 Task: Open Card Card0000000260 in Board Board0000000065 in Workspace WS0000000022 in Trello. Add Member Nikrathi899@gmail.com to Card Card0000000260 in Board Board0000000065 in Workspace WS0000000022 in Trello. Add Red Label titled Label0000000260 to Card Card0000000260 in Board Board0000000065 in Workspace WS0000000022 in Trello. Add Checklist CL0000000260 to Card Card0000000260 in Board Board0000000065 in Workspace WS0000000022 in Trello. Add Dates with Start Date as Nov 01 2023 and Due Date as Nov 30 2023 to Card Card0000000260 in Board Board0000000065 in Workspace WS0000000022 in Trello
Action: Mouse pressed left at (519, 489)
Screenshot: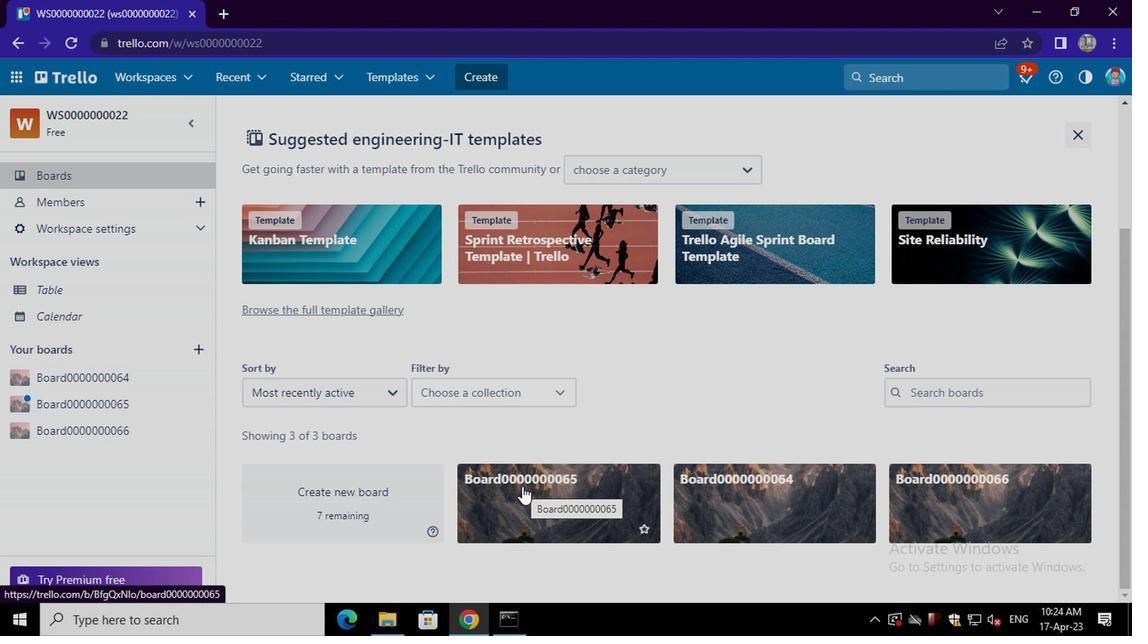
Action: Mouse moved to (299, 442)
Screenshot: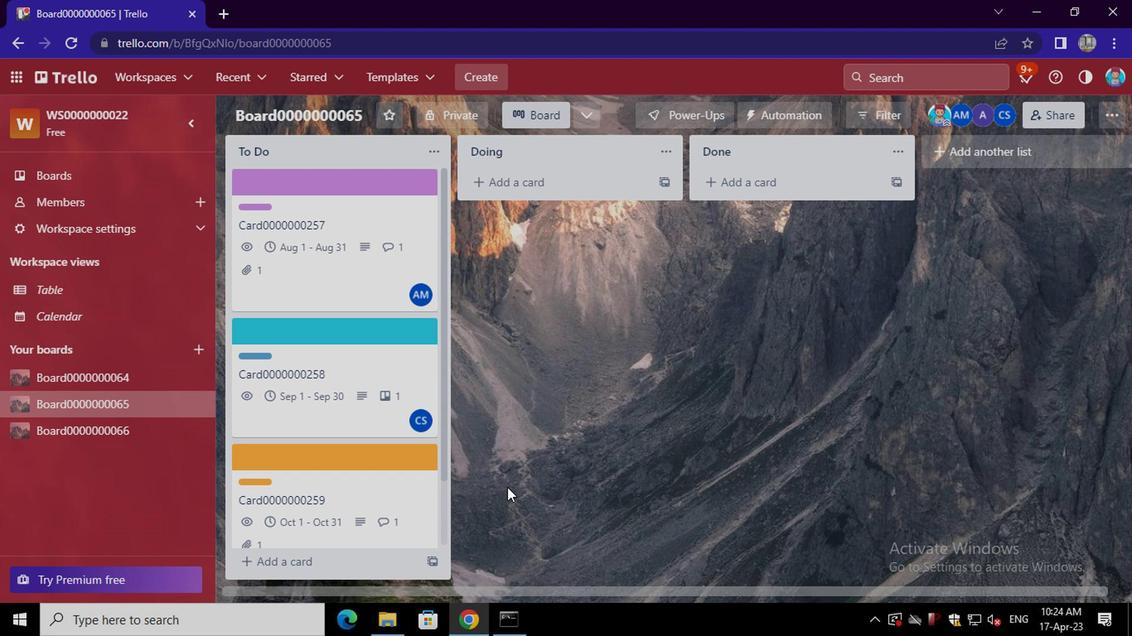 
Action: Mouse scrolled (299, 441) with delta (0, 0)
Screenshot: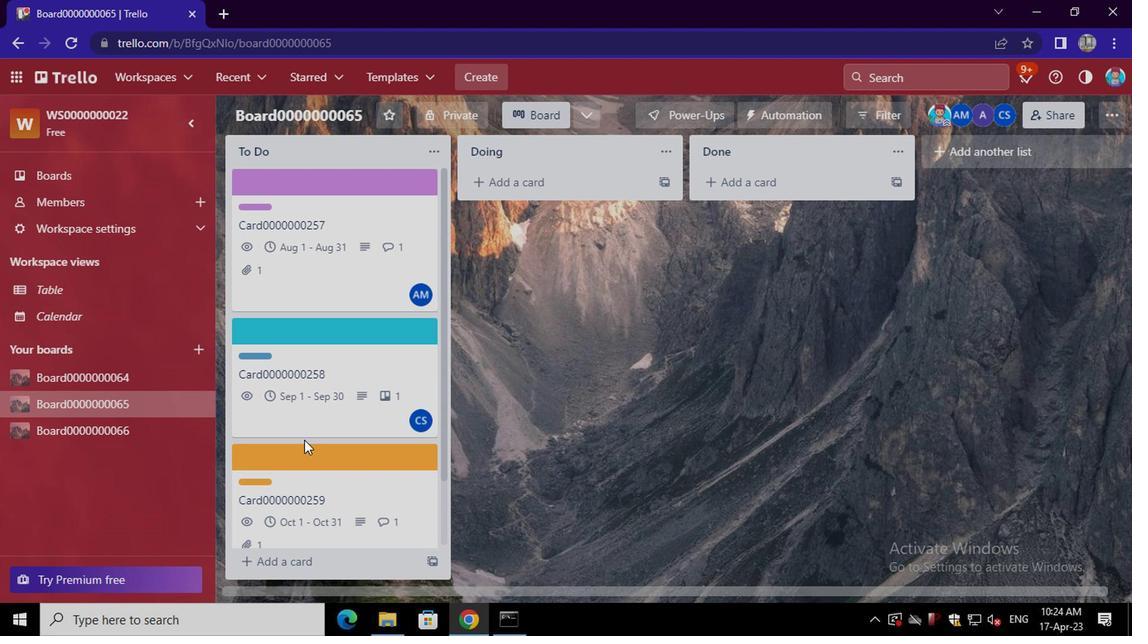 
Action: Mouse scrolled (299, 441) with delta (0, 0)
Screenshot: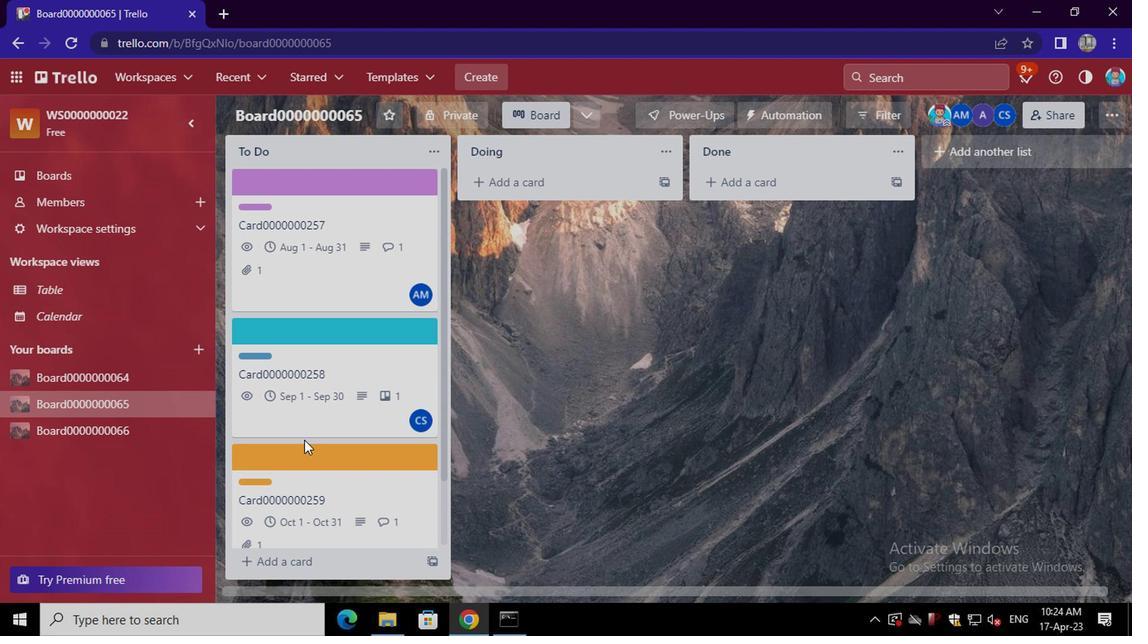 
Action: Mouse scrolled (299, 441) with delta (0, 0)
Screenshot: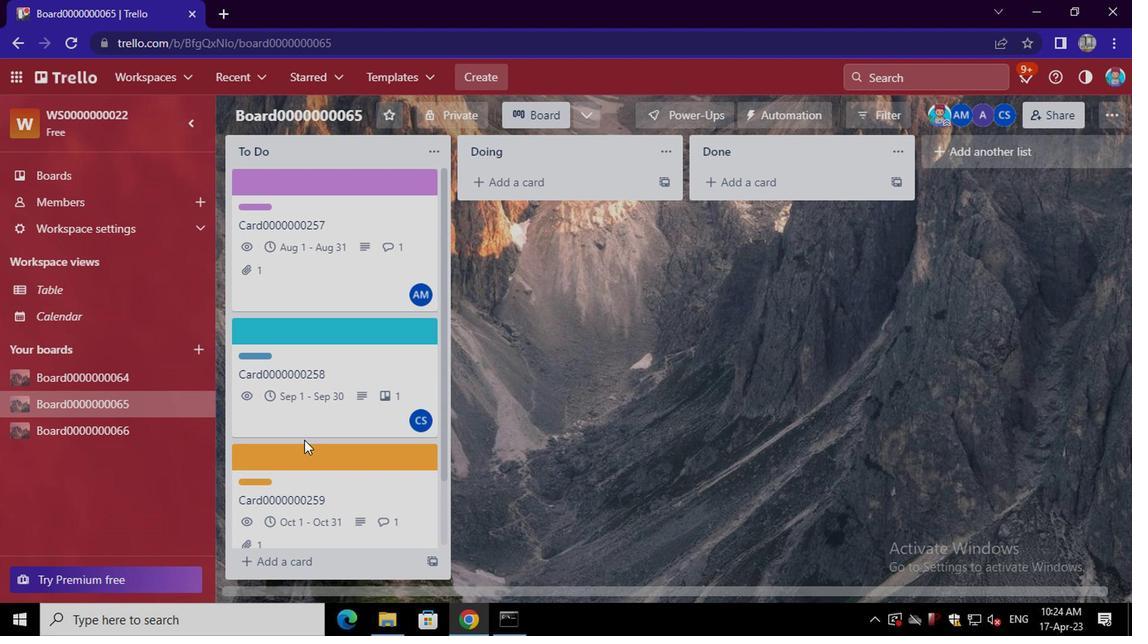 
Action: Mouse scrolled (299, 441) with delta (0, 0)
Screenshot: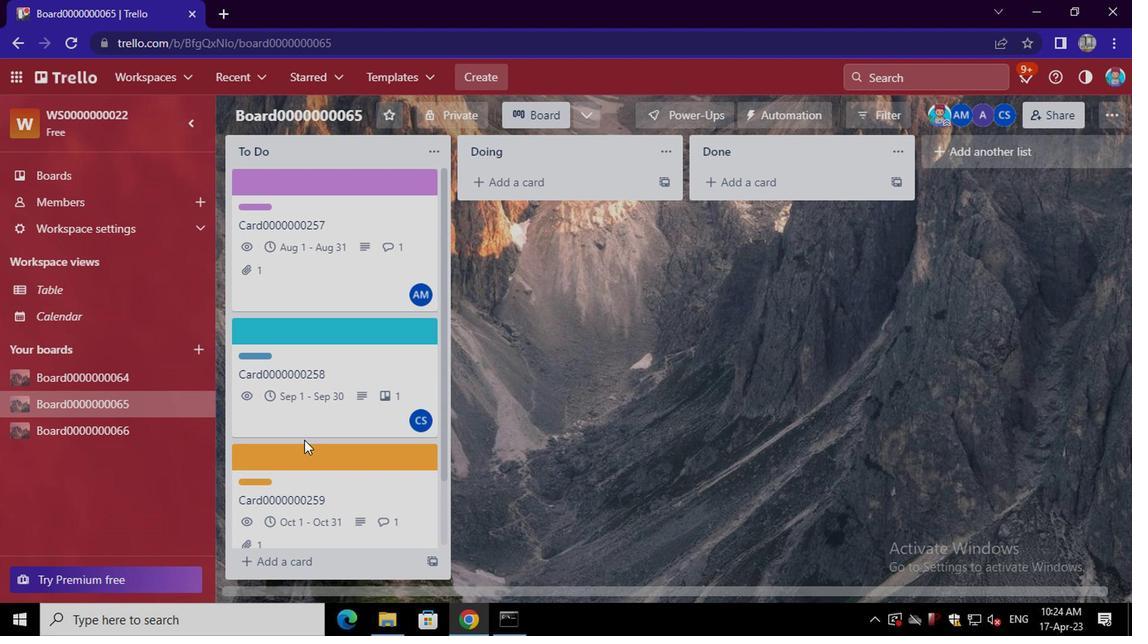 
Action: Mouse moved to (415, 527)
Screenshot: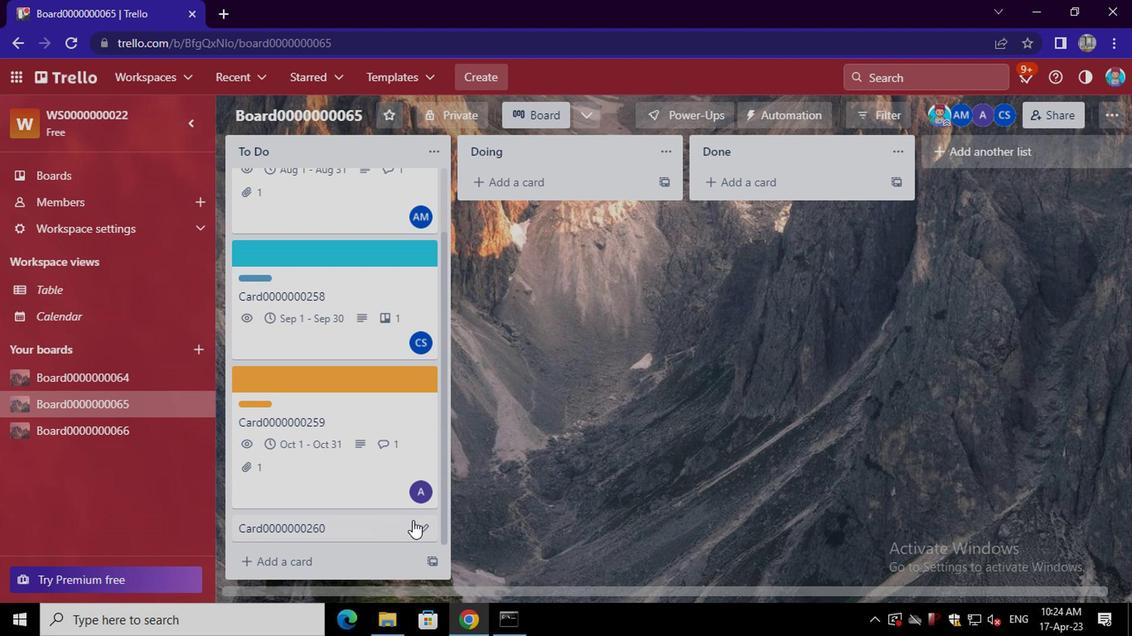 
Action: Mouse pressed left at (415, 527)
Screenshot: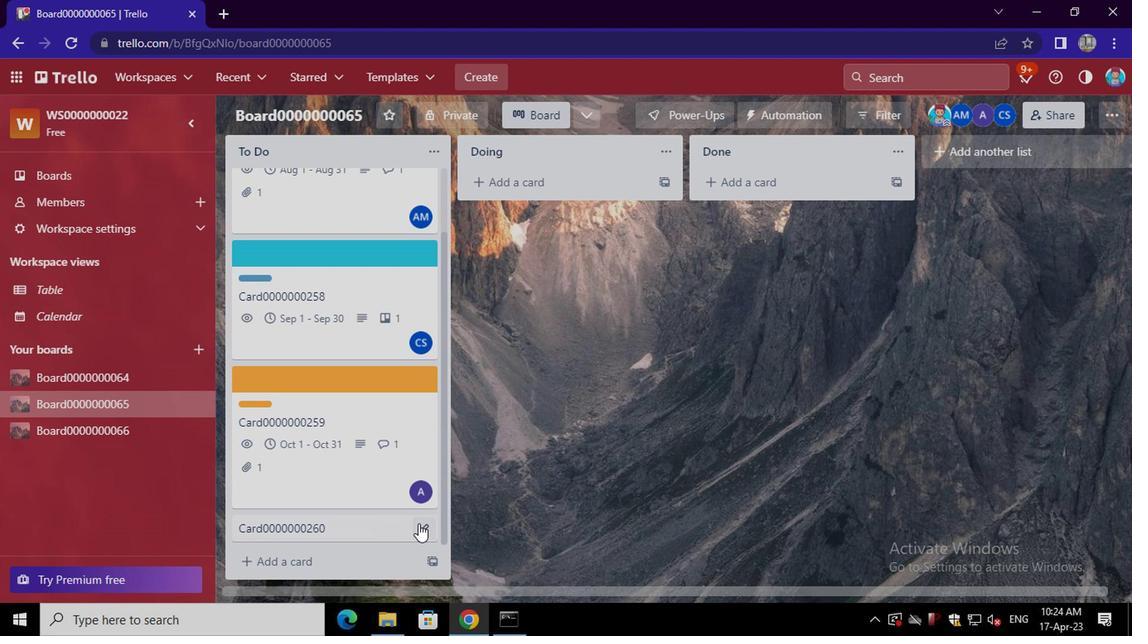 
Action: Mouse moved to (489, 374)
Screenshot: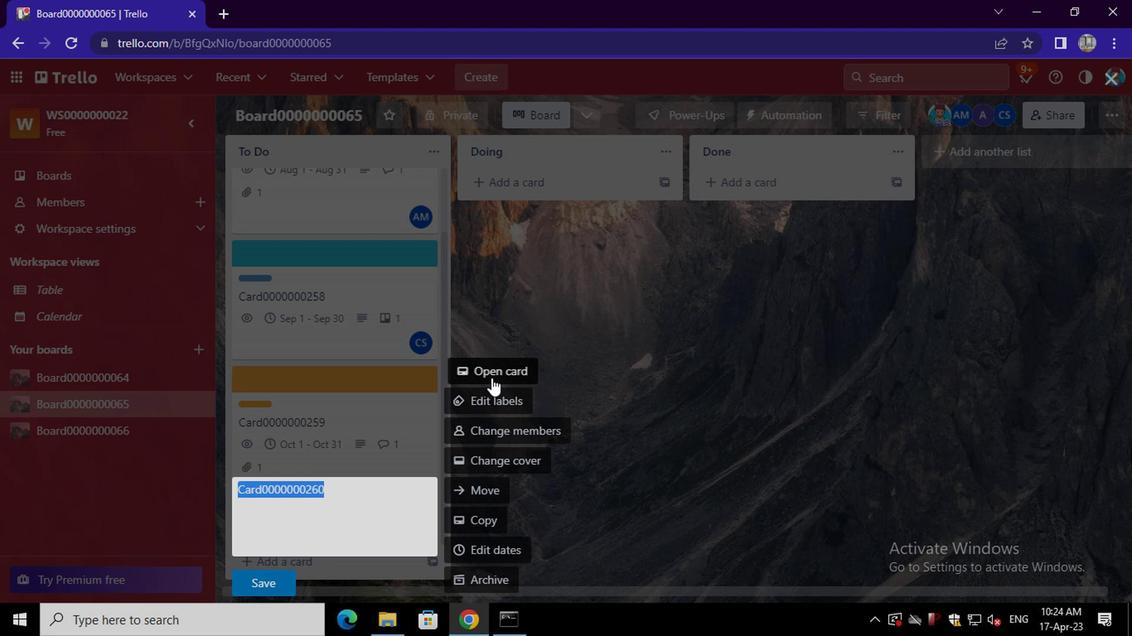
Action: Mouse pressed left at (489, 374)
Screenshot: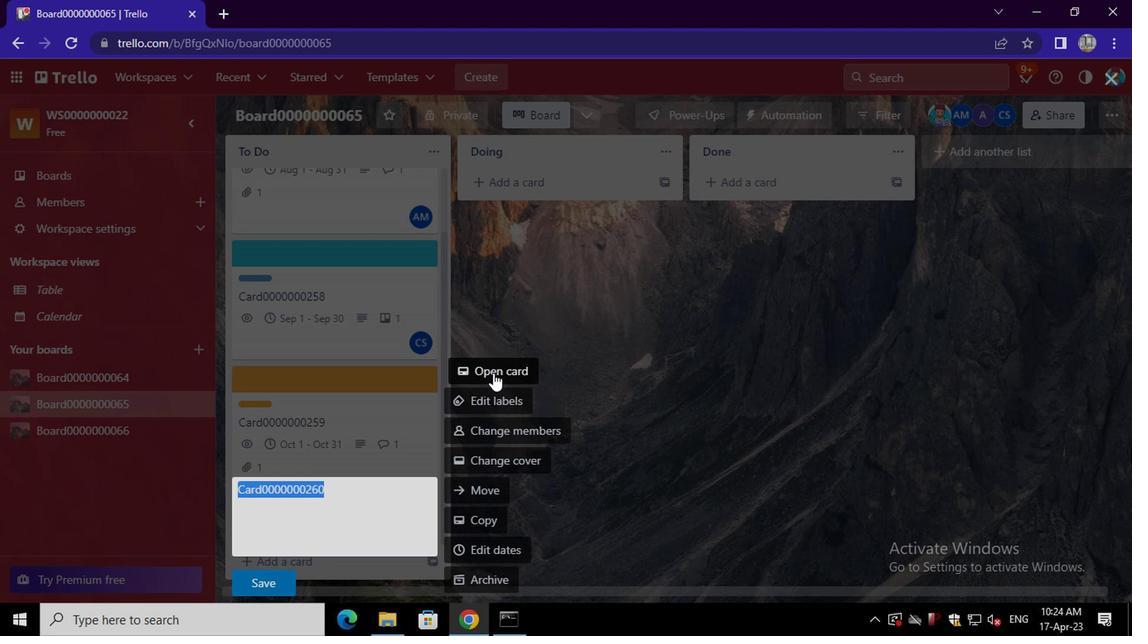 
Action: Mouse moved to (749, 270)
Screenshot: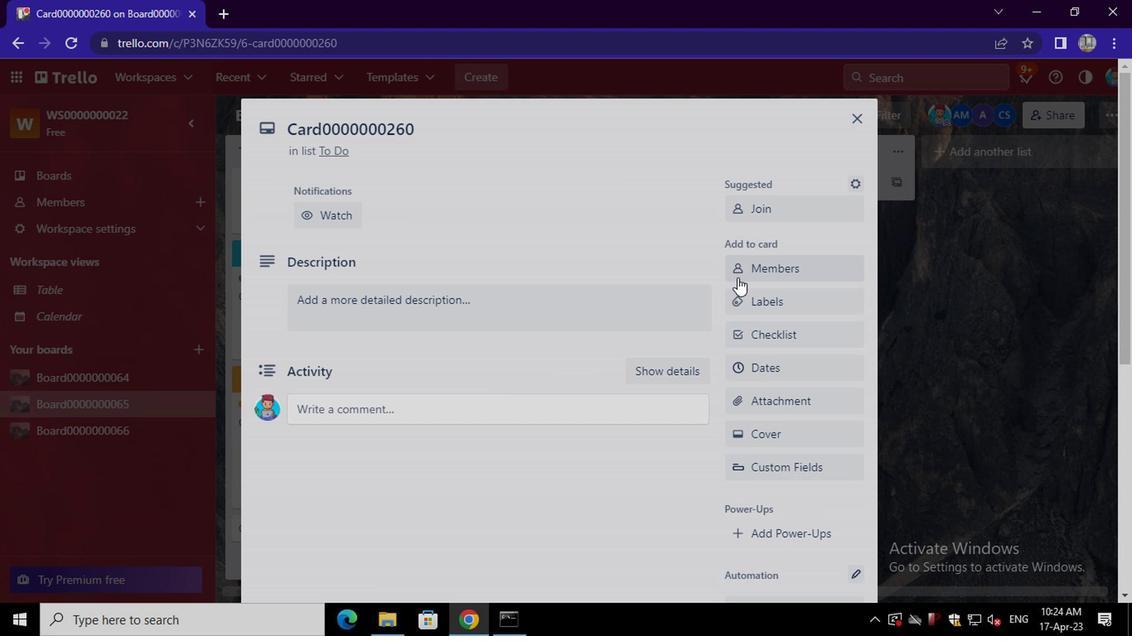 
Action: Mouse pressed left at (749, 270)
Screenshot: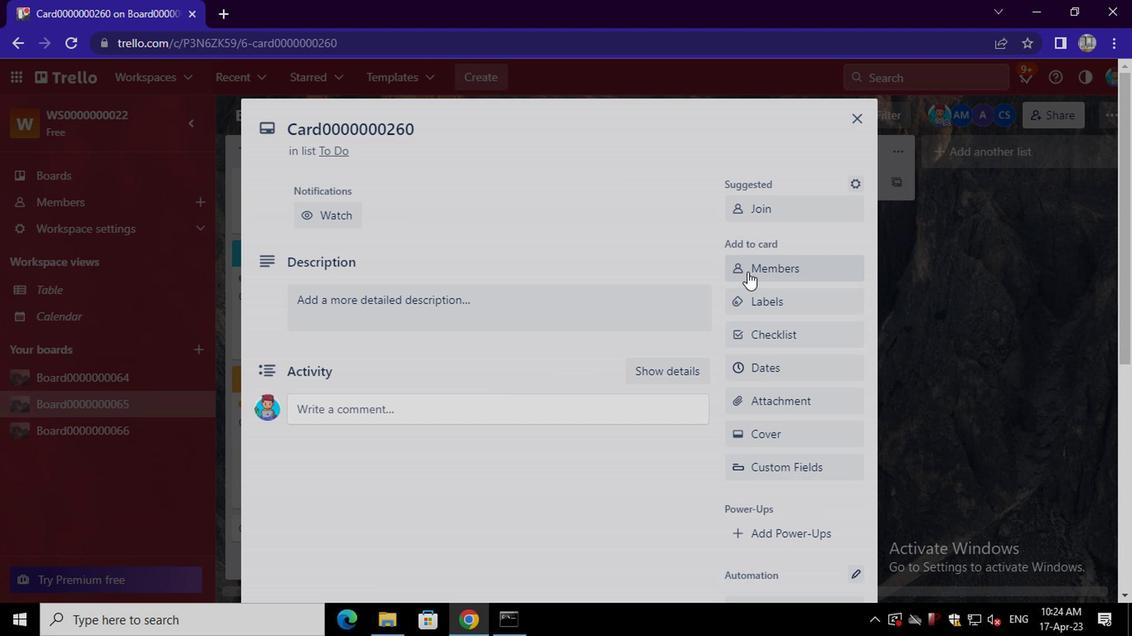 
Action: Mouse moved to (792, 349)
Screenshot: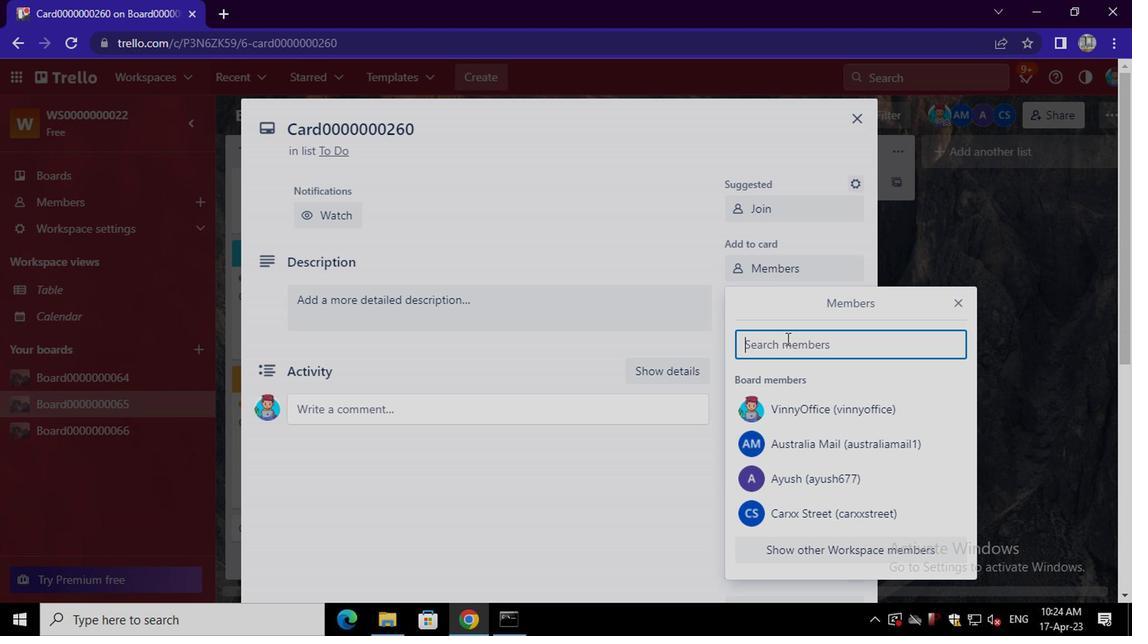 
Action: Mouse pressed left at (792, 349)
Screenshot: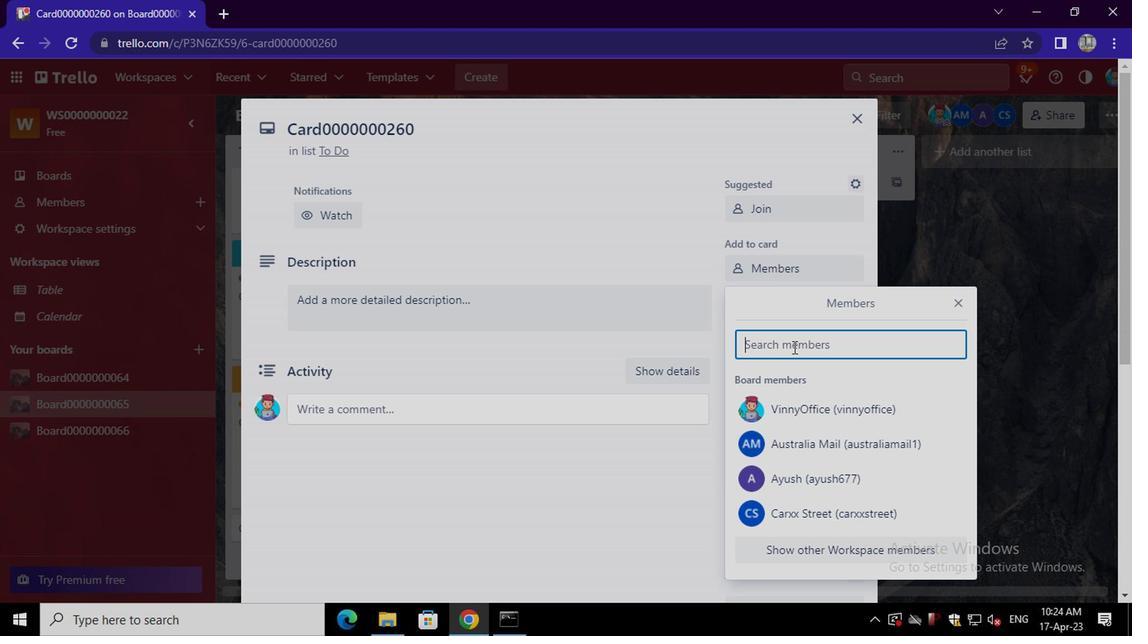 
Action: Key pressed <Key.shift>NIKRATHI899<Key.shift>@GMAIL.COM
Screenshot: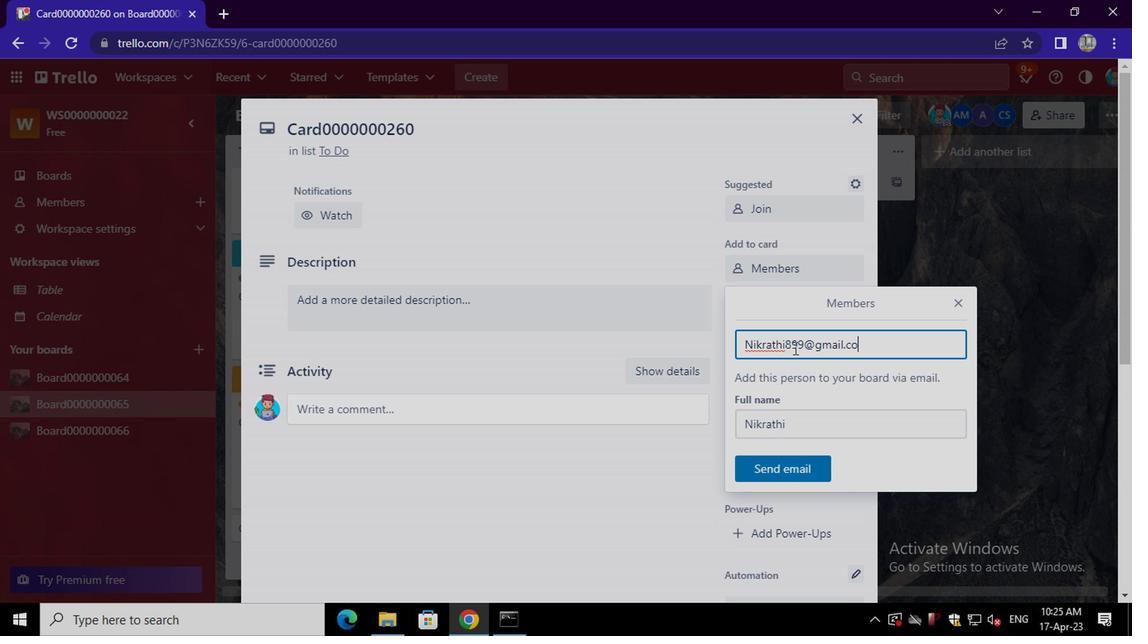 
Action: Mouse moved to (788, 465)
Screenshot: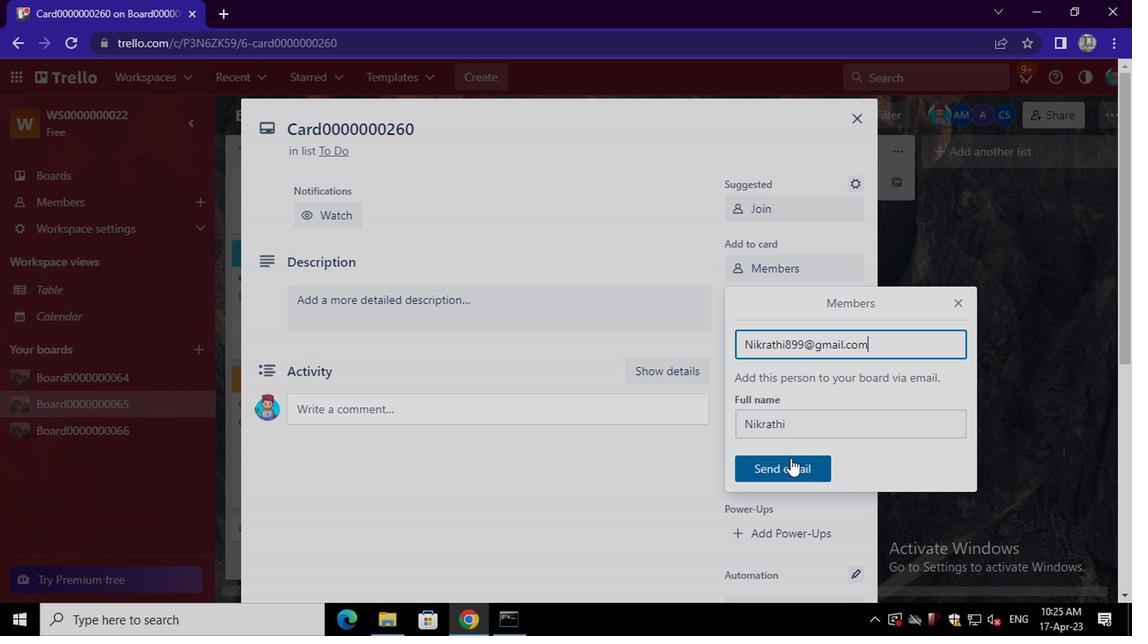 
Action: Mouse pressed left at (788, 465)
Screenshot: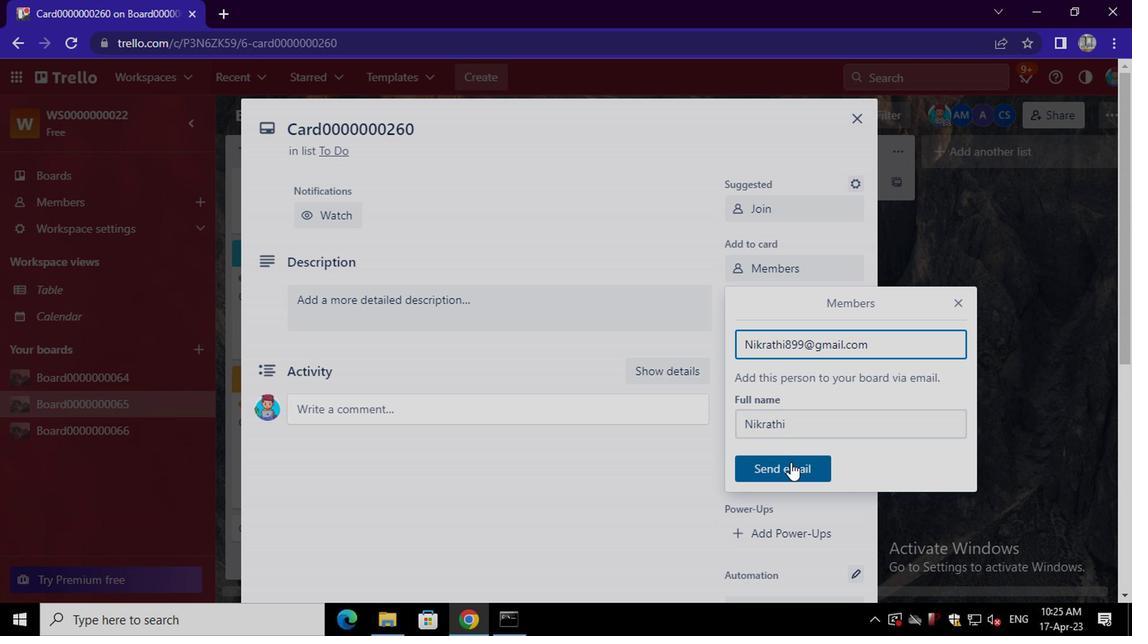 
Action: Mouse moved to (769, 301)
Screenshot: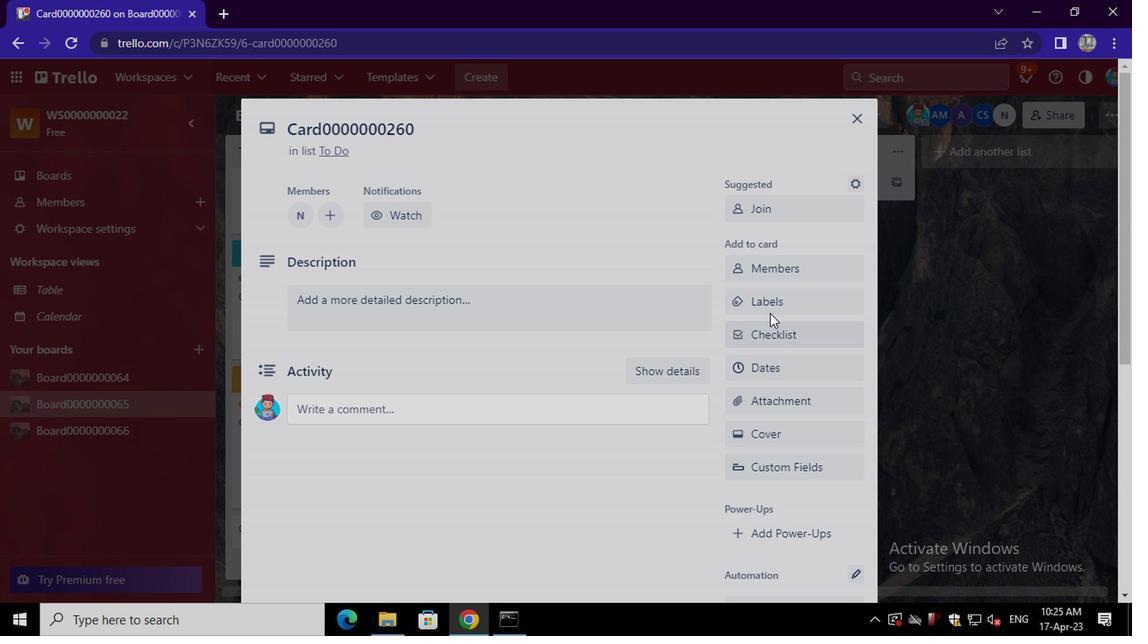 
Action: Mouse pressed left at (769, 301)
Screenshot: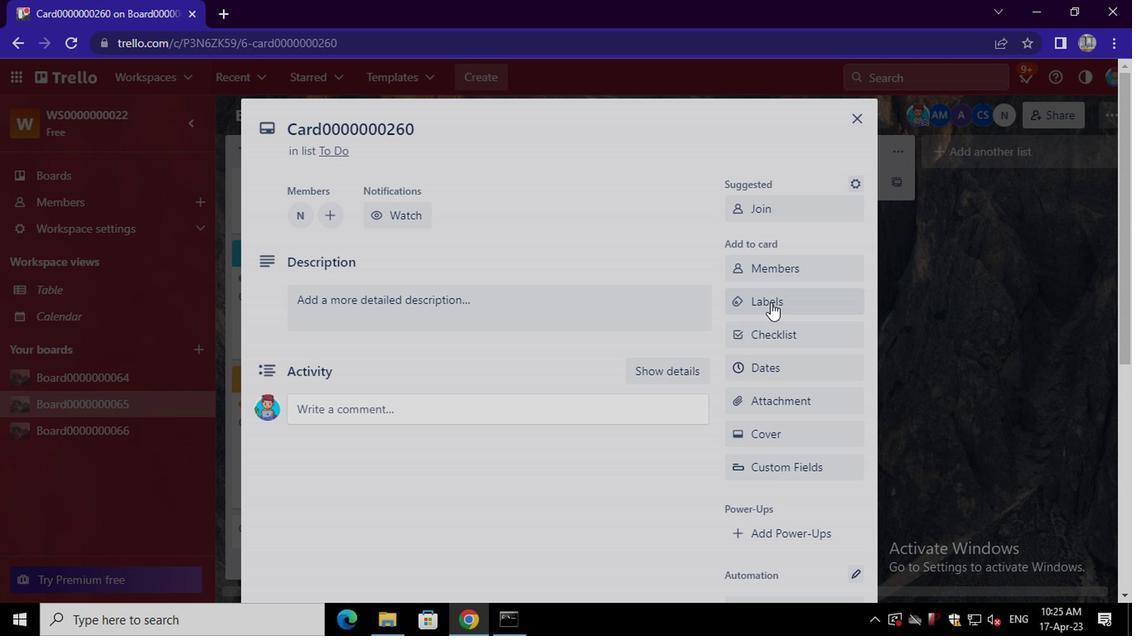 
Action: Mouse moved to (802, 154)
Screenshot: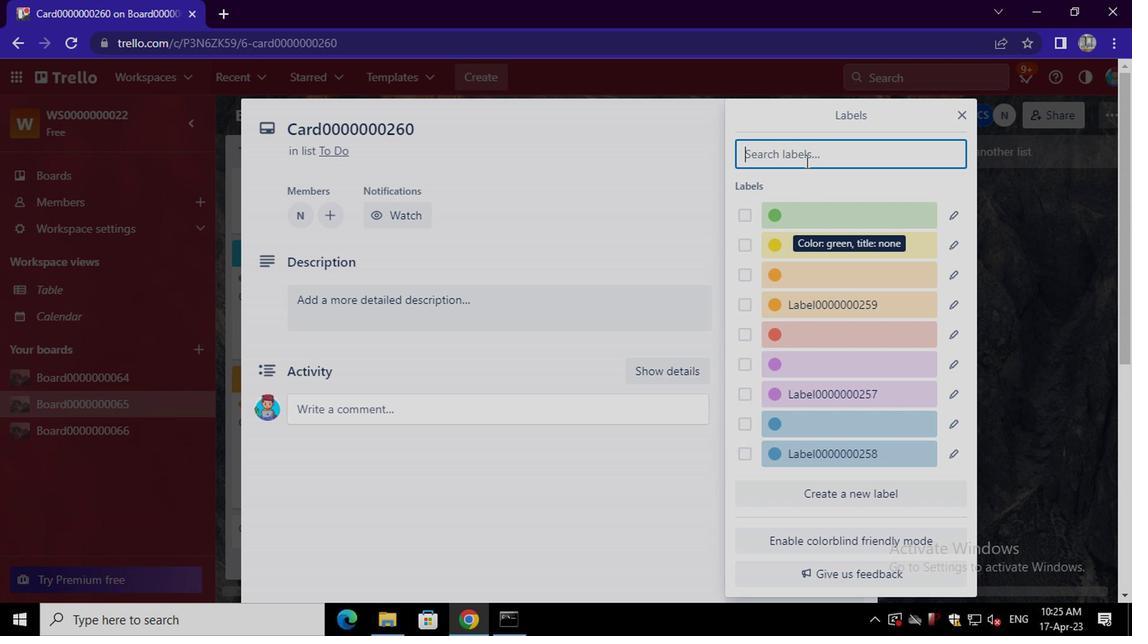 
Action: Mouse pressed left at (802, 154)
Screenshot: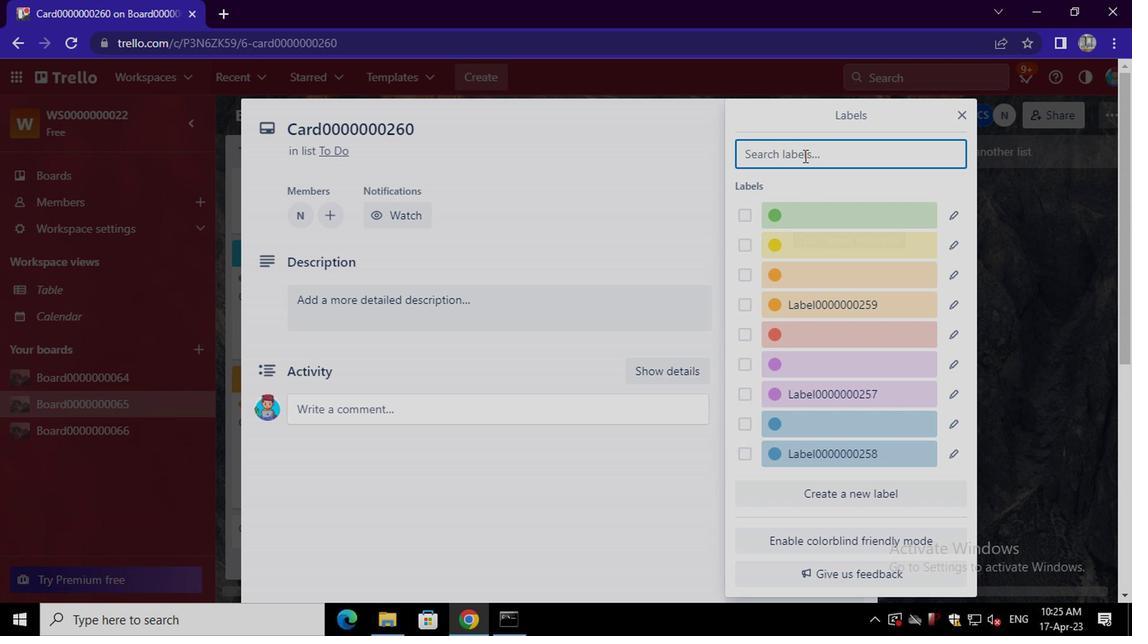 
Action: Key pressed <Key.shift>LABEL0000000260
Screenshot: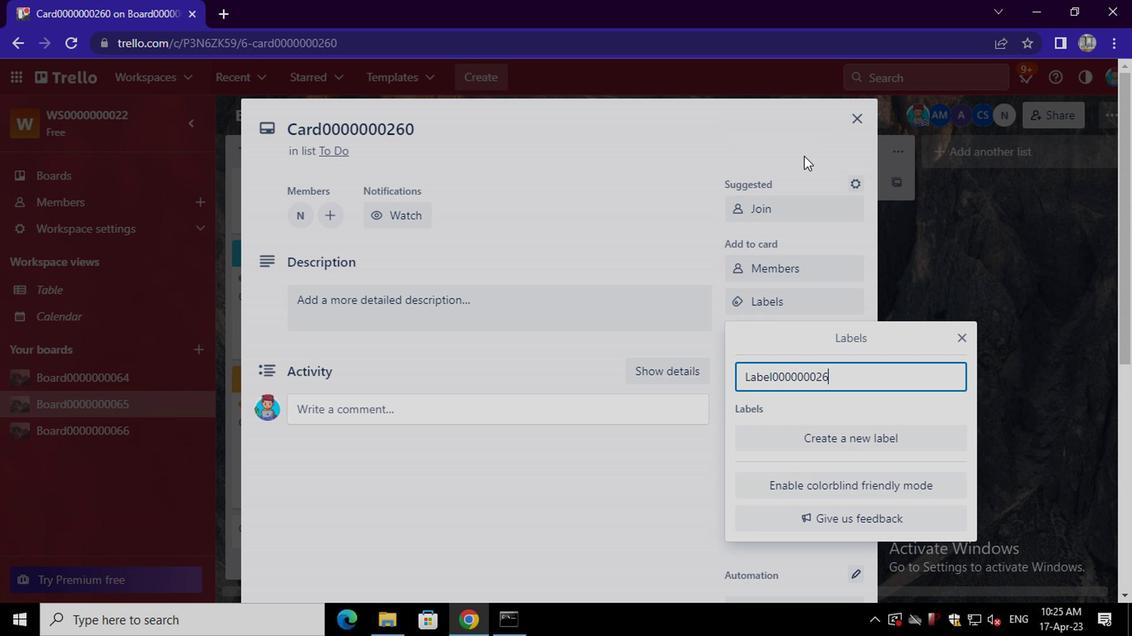 
Action: Mouse moved to (828, 446)
Screenshot: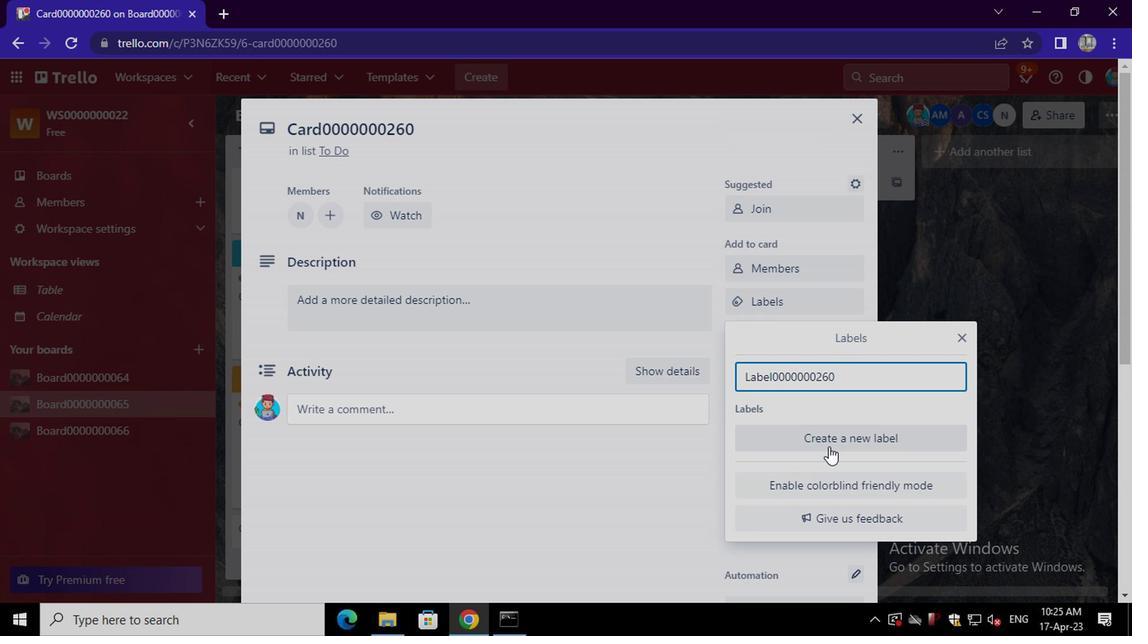 
Action: Mouse pressed left at (828, 446)
Screenshot: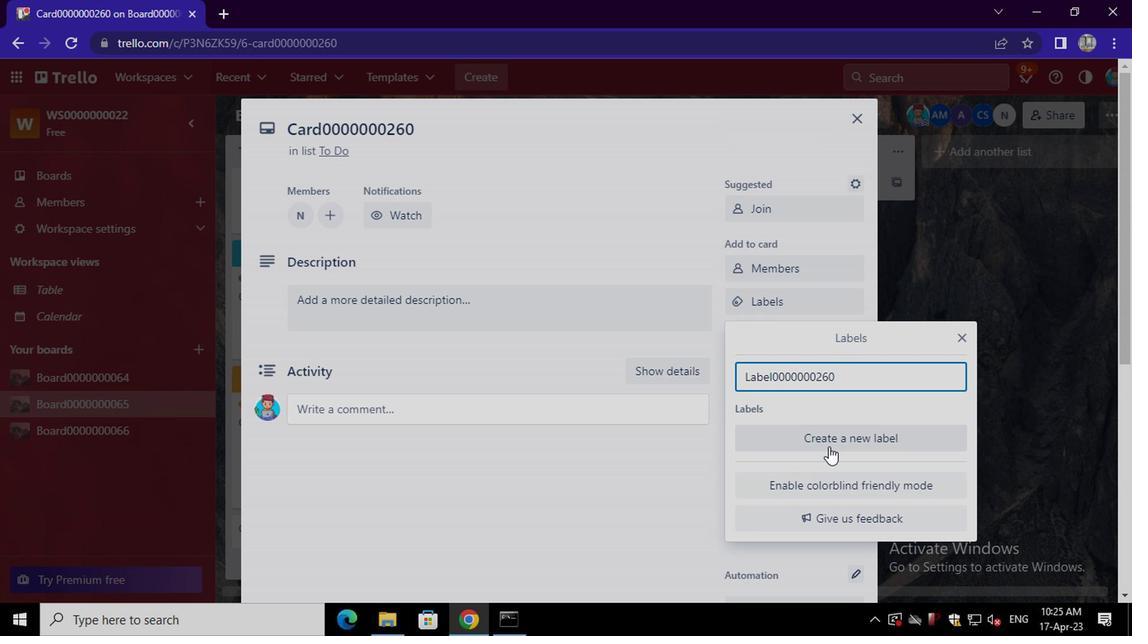 
Action: Mouse moved to (902, 354)
Screenshot: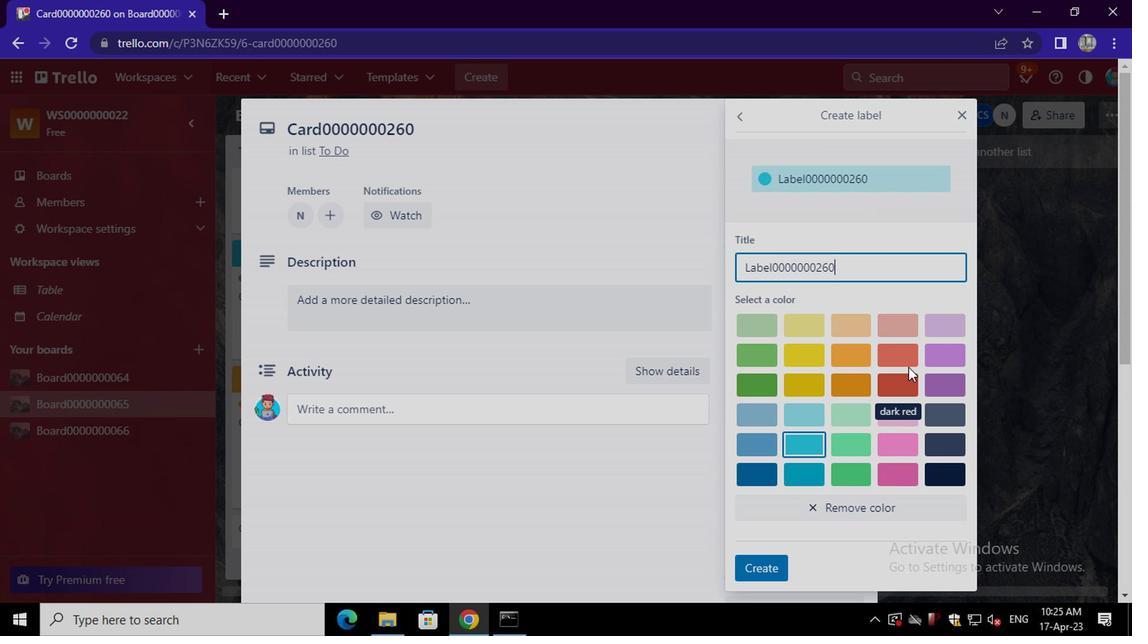 
Action: Mouse pressed left at (902, 354)
Screenshot: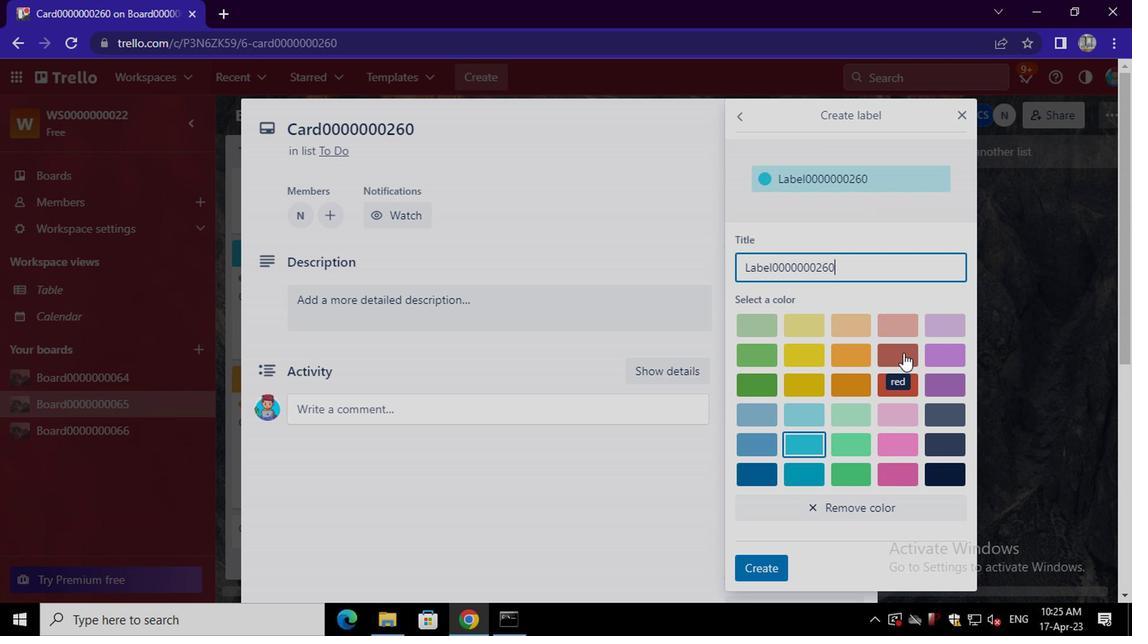 
Action: Mouse moved to (759, 573)
Screenshot: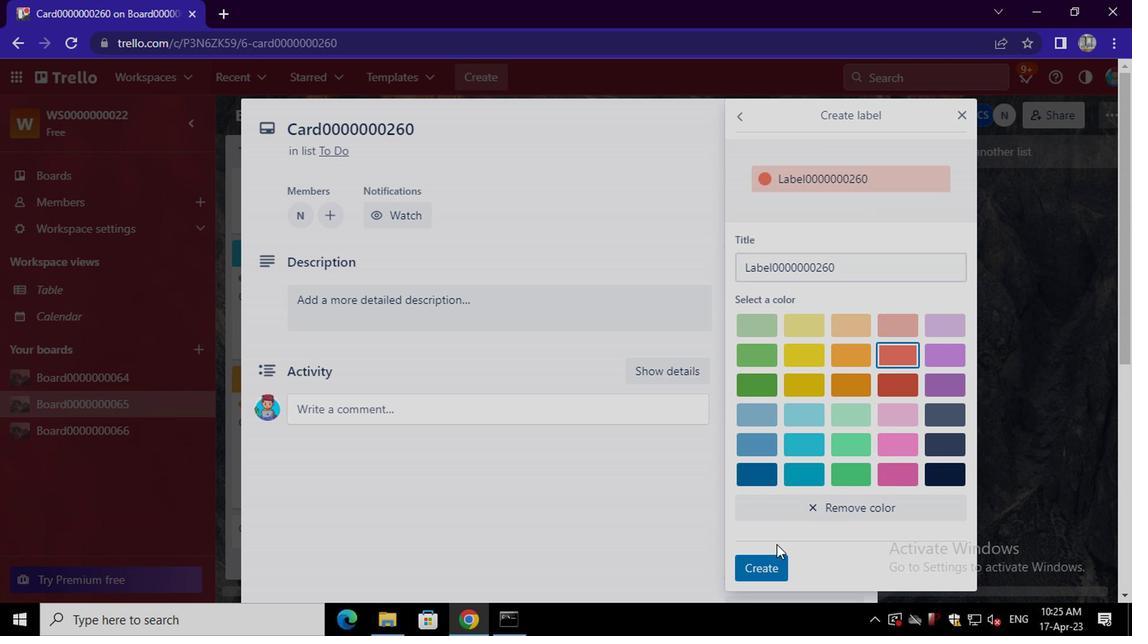 
Action: Mouse pressed left at (759, 573)
Screenshot: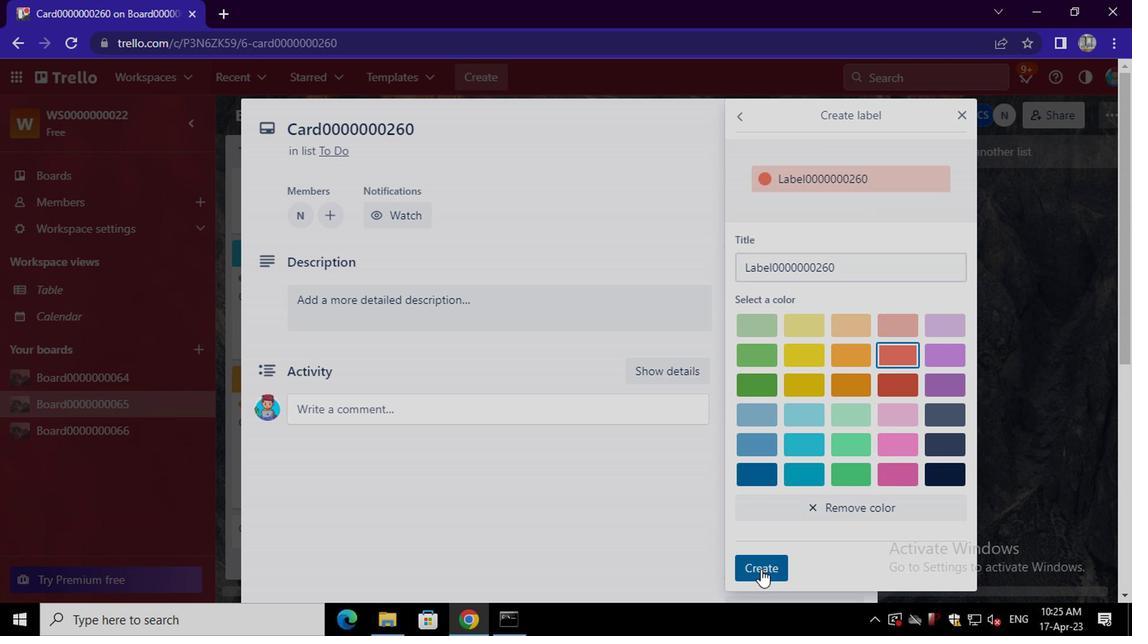 
Action: Mouse moved to (650, 501)
Screenshot: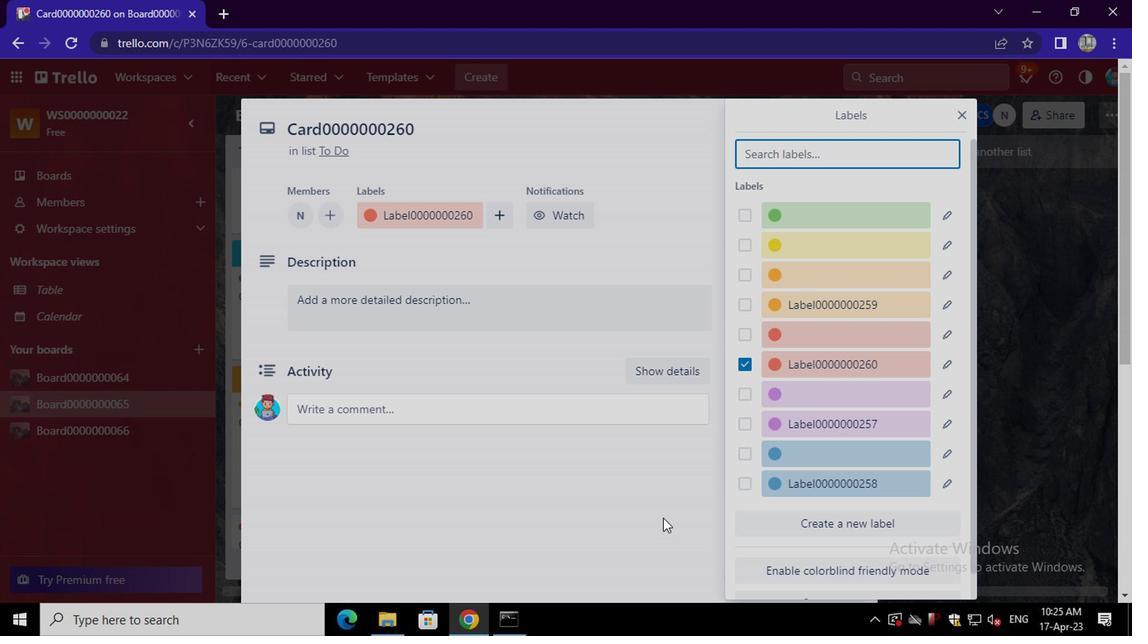
Action: Mouse pressed left at (650, 501)
Screenshot: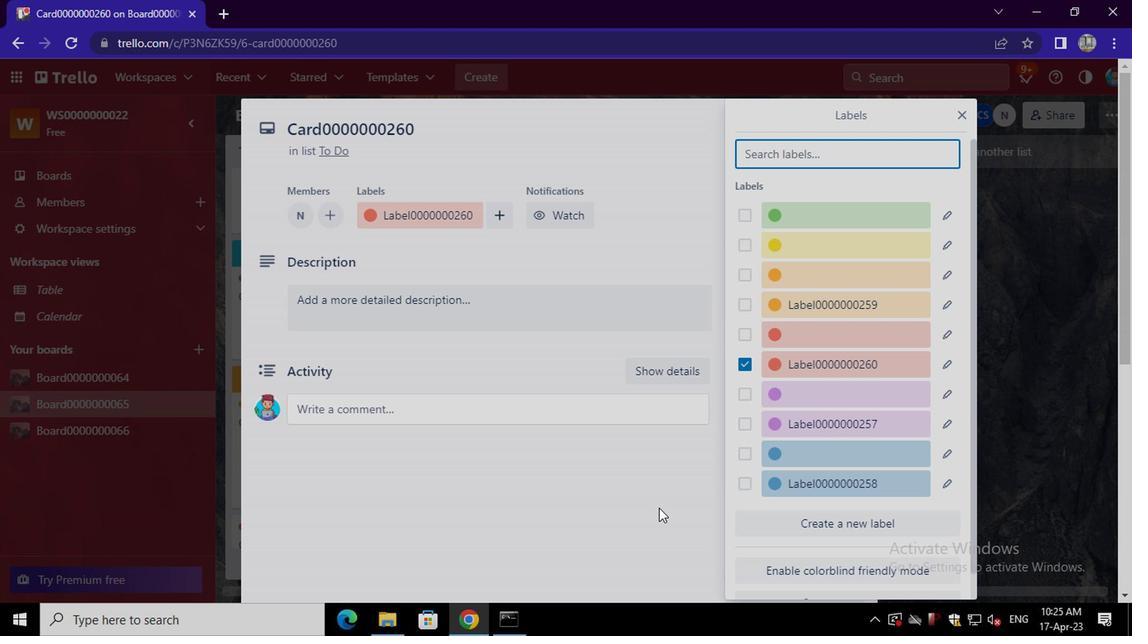 
Action: Mouse moved to (777, 332)
Screenshot: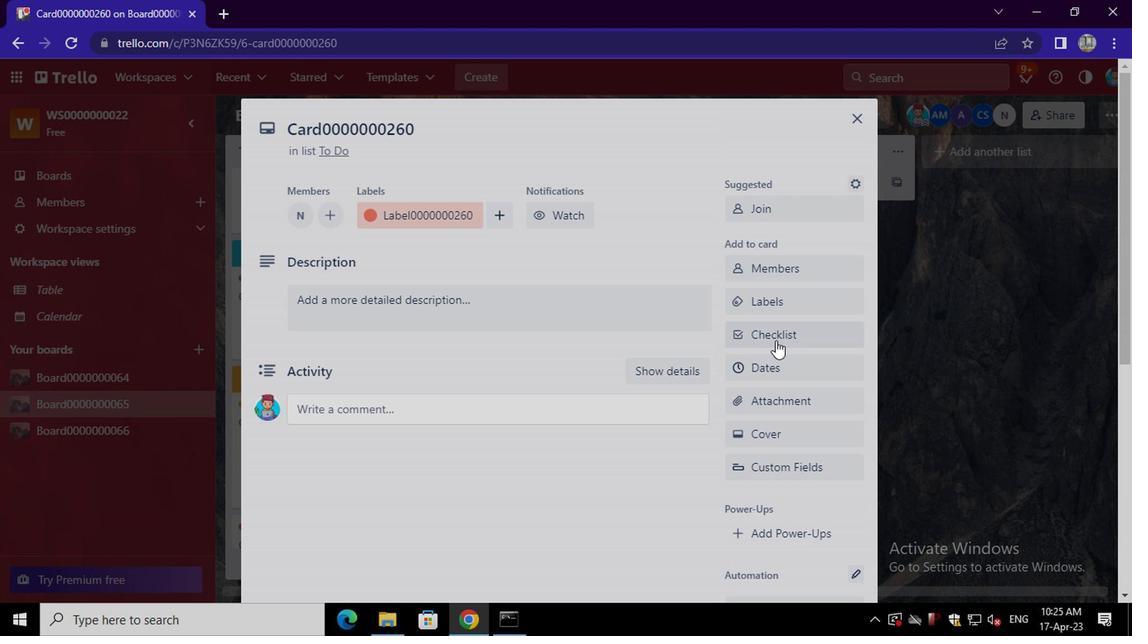 
Action: Mouse pressed left at (777, 332)
Screenshot: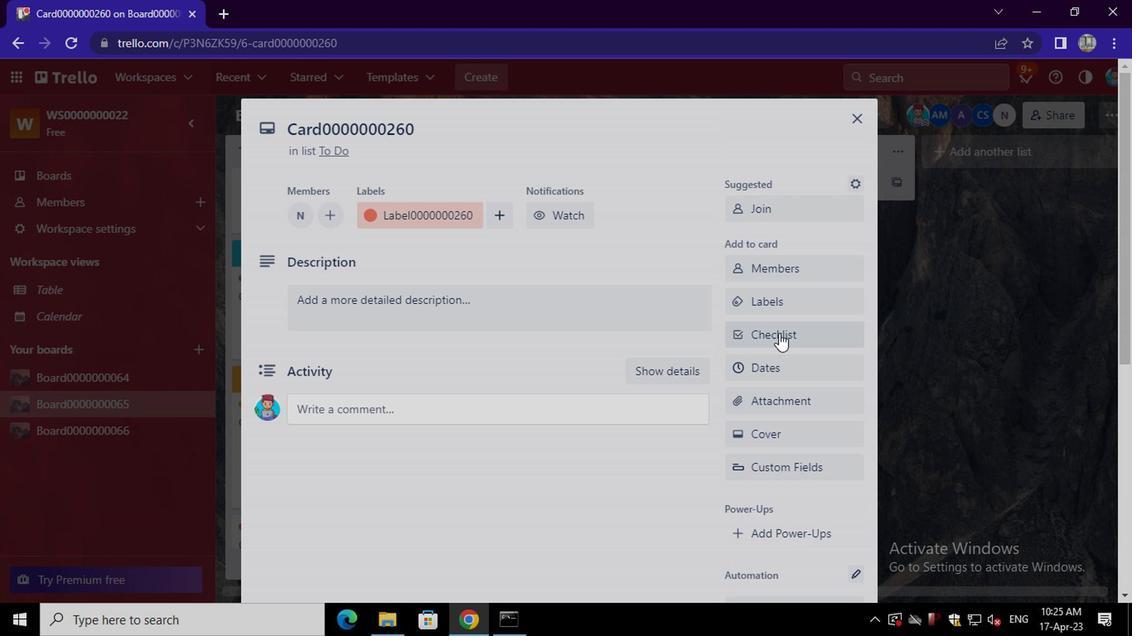 
Action: Mouse moved to (823, 421)
Screenshot: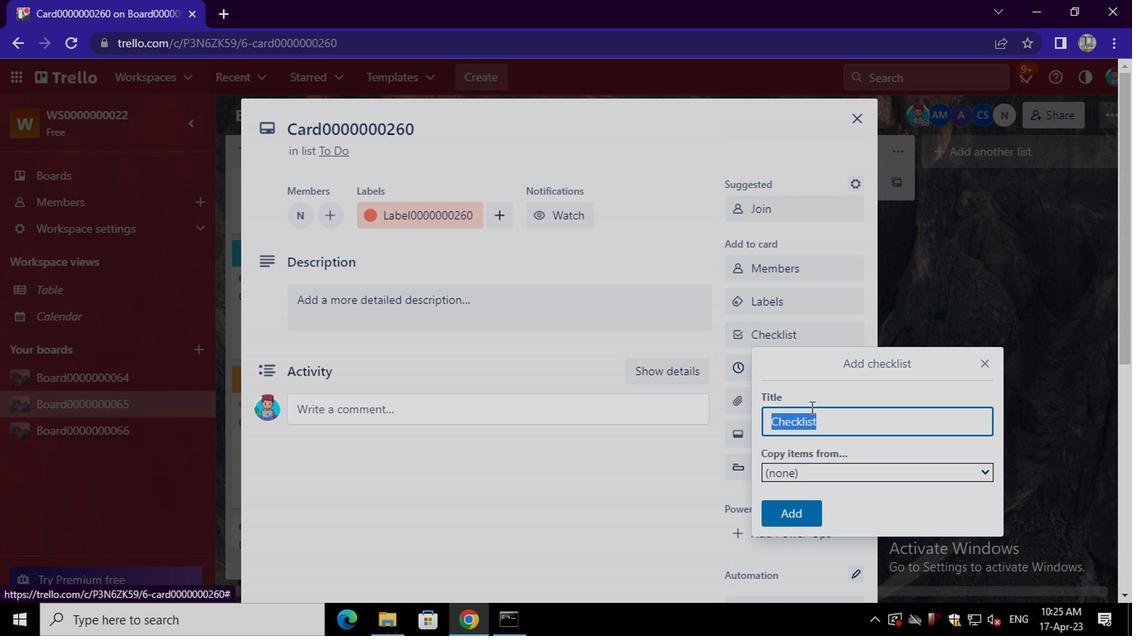 
Action: Mouse pressed left at (823, 421)
Screenshot: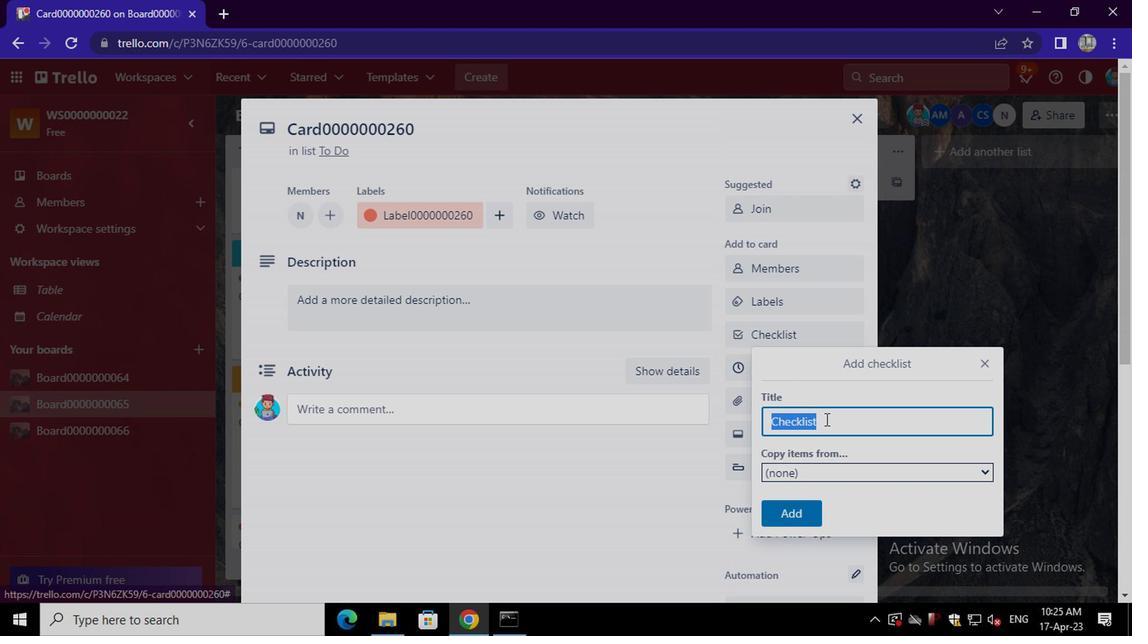 
Action: Key pressed <Key.backspace><Key.backspace><Key.backspace><Key.backspace><Key.backspace><Key.backspace><Key.backspace><Key.backspace><Key.backspace><Key.backspace><Key.backspace><Key.backspace><Key.backspace><Key.backspace><Key.backspace><Key.backspace><Key.backspace><Key.backspace><Key.backspace><Key.backspace><Key.backspace><Key.backspace><Key.backspace><Key.backspace><Key.backspace><Key.backspace><Key.backspace><Key.backspace><Key.backspace><Key.backspace><Key.shift>CL0000000260
Screenshot: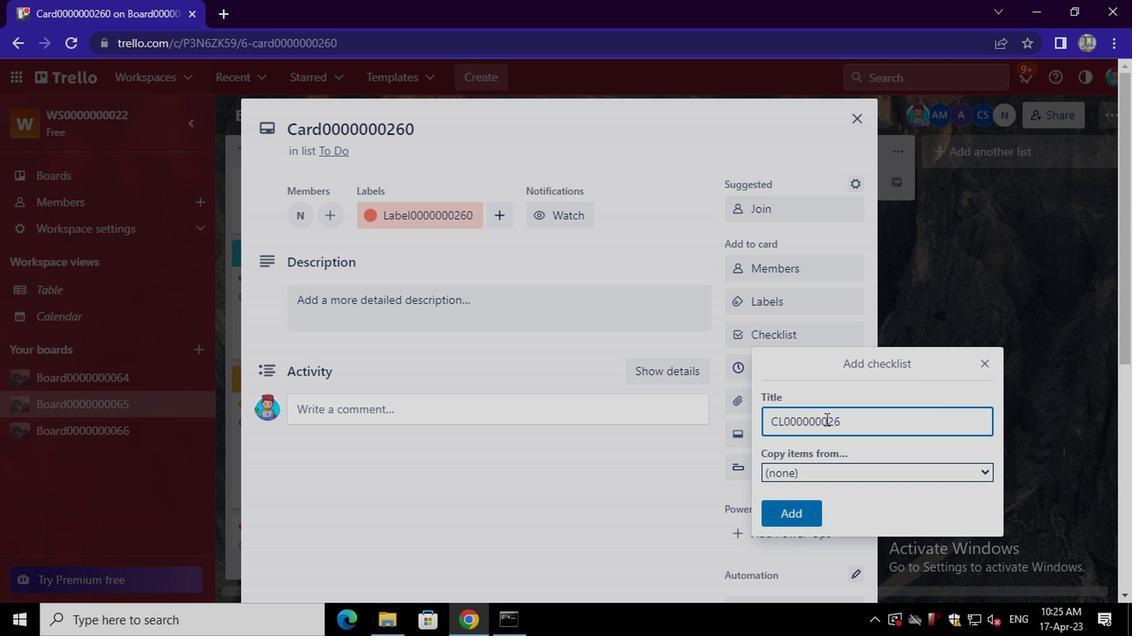 
Action: Mouse moved to (802, 514)
Screenshot: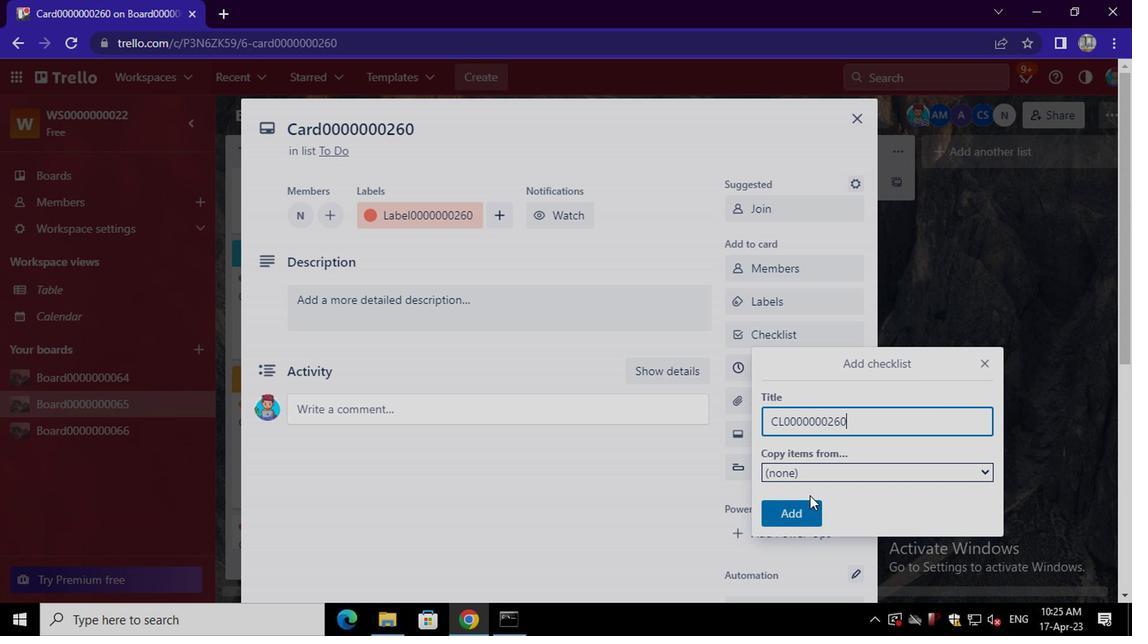 
Action: Mouse pressed left at (802, 514)
Screenshot: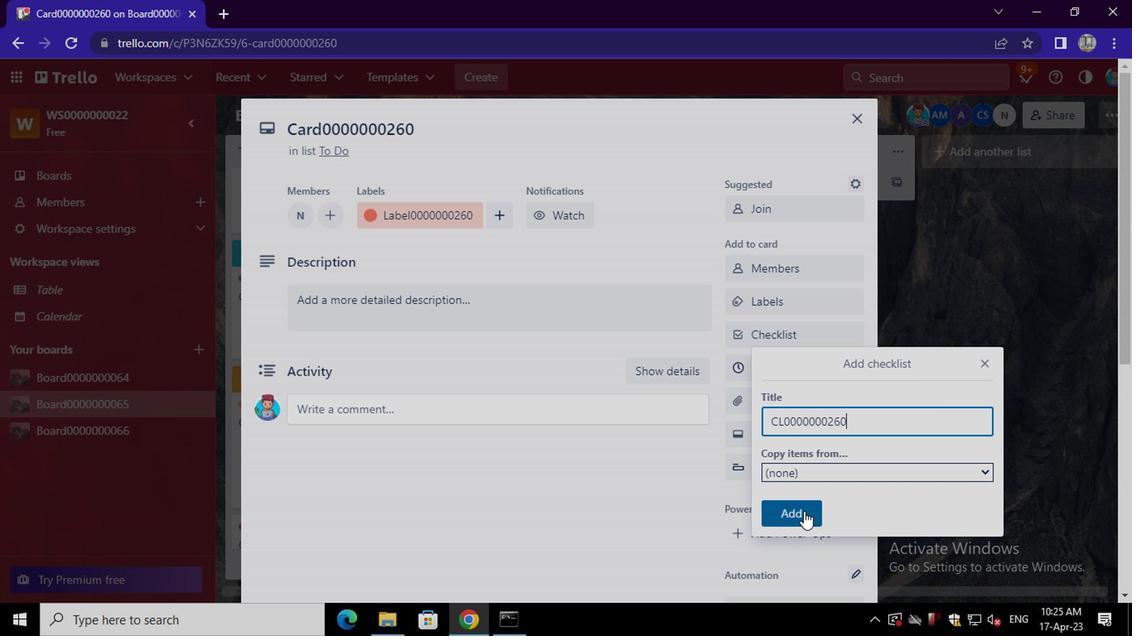 
Action: Mouse moved to (777, 372)
Screenshot: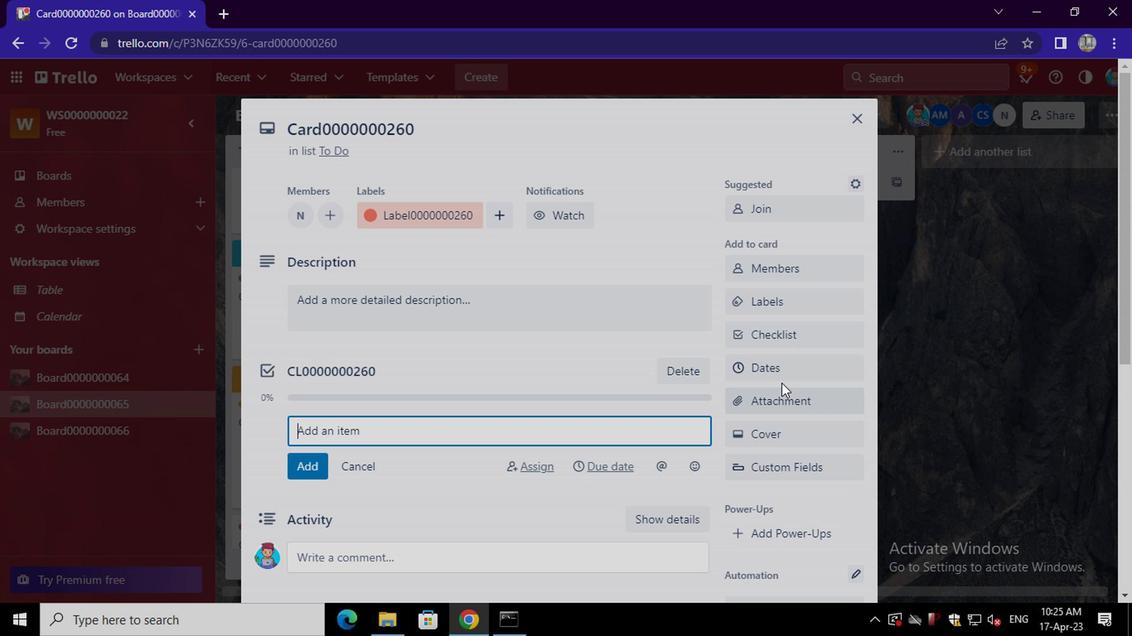
Action: Mouse pressed left at (777, 372)
Screenshot: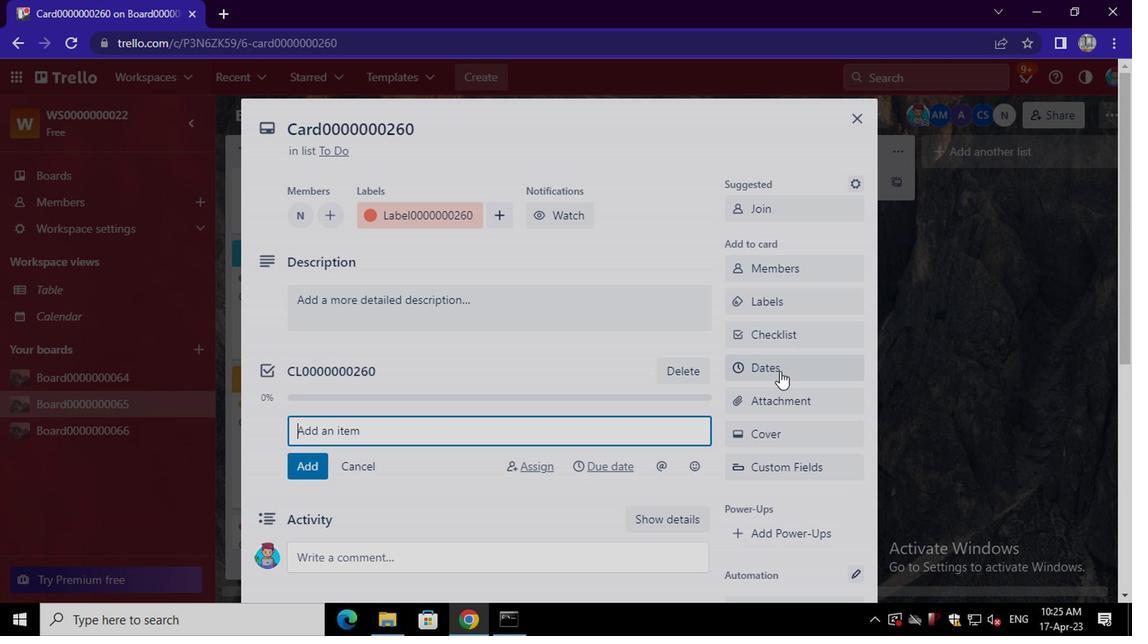 
Action: Mouse moved to (741, 416)
Screenshot: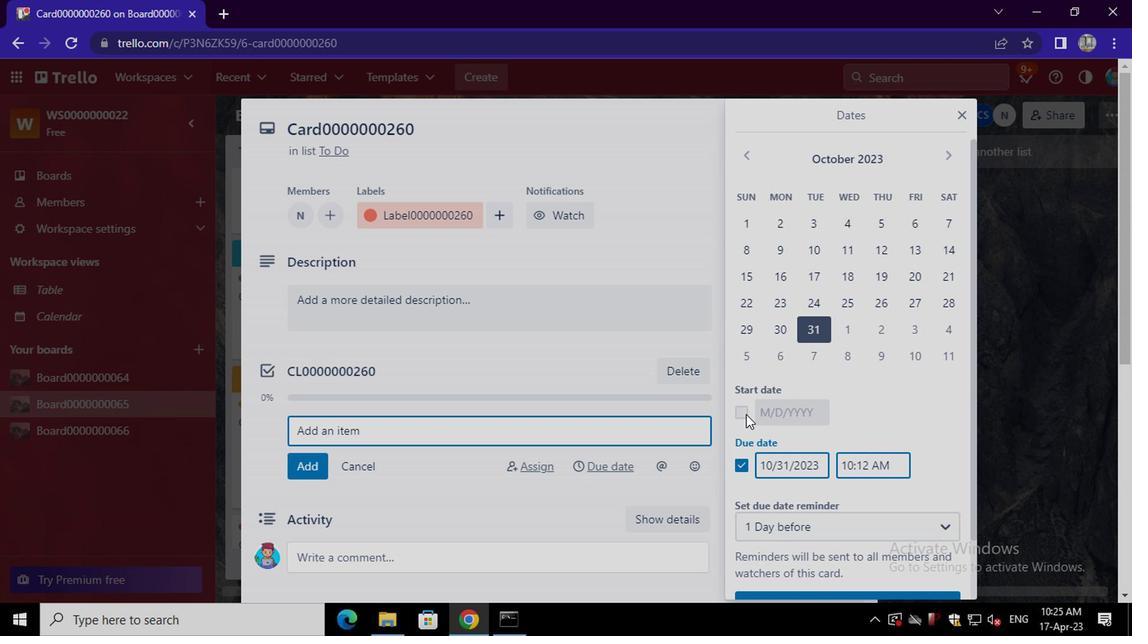 
Action: Mouse pressed left at (741, 416)
Screenshot: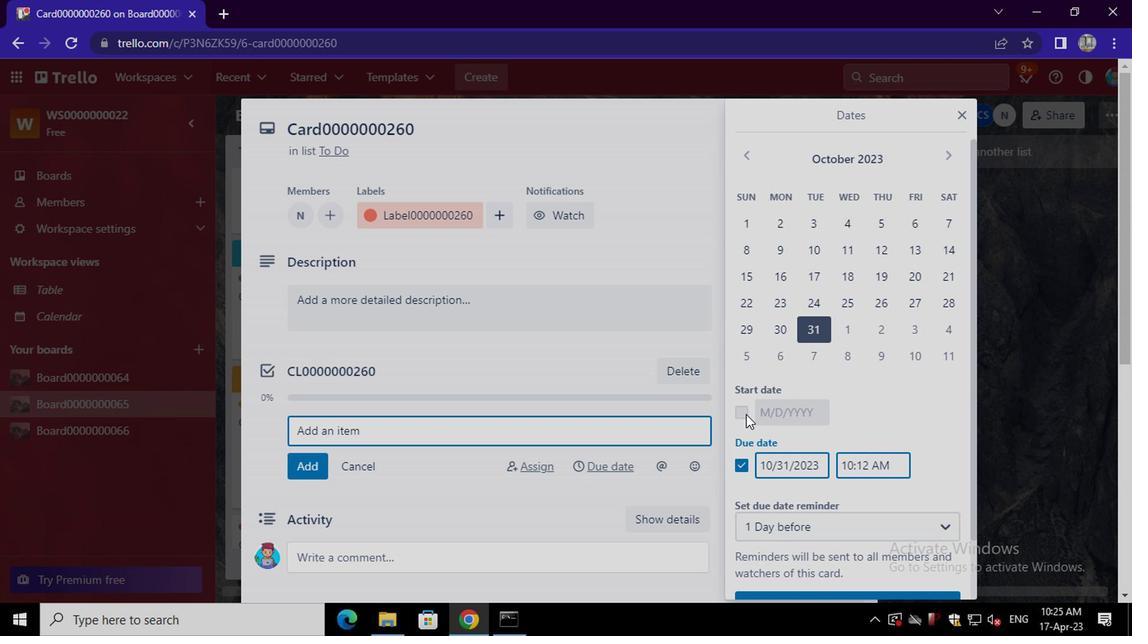 
Action: Mouse moved to (737, 467)
Screenshot: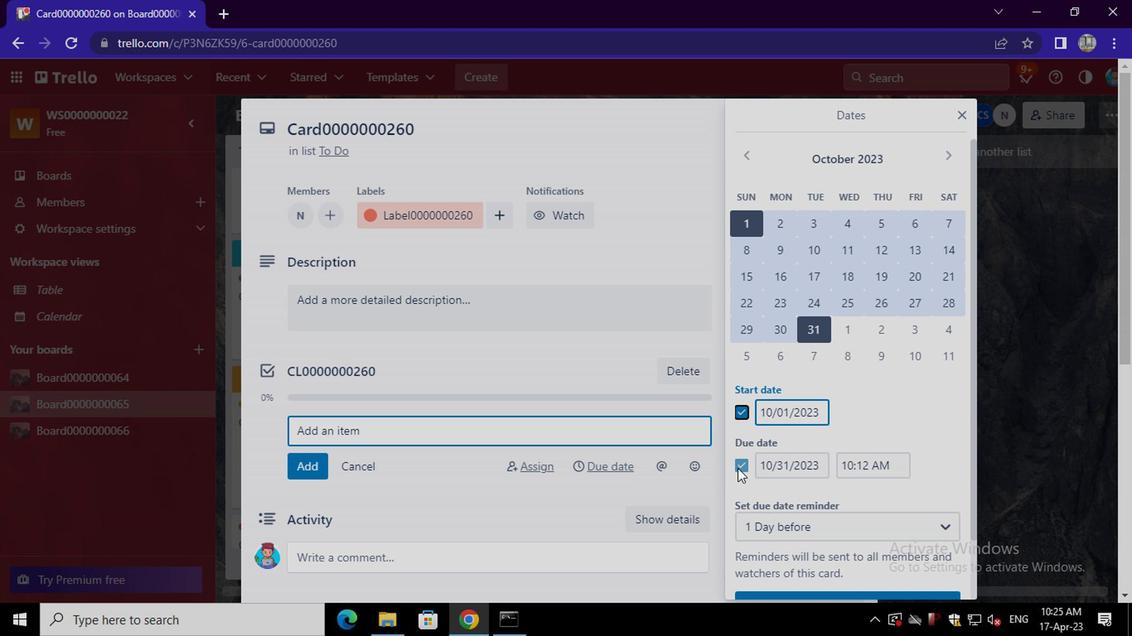 
Action: Mouse pressed left at (737, 467)
Screenshot: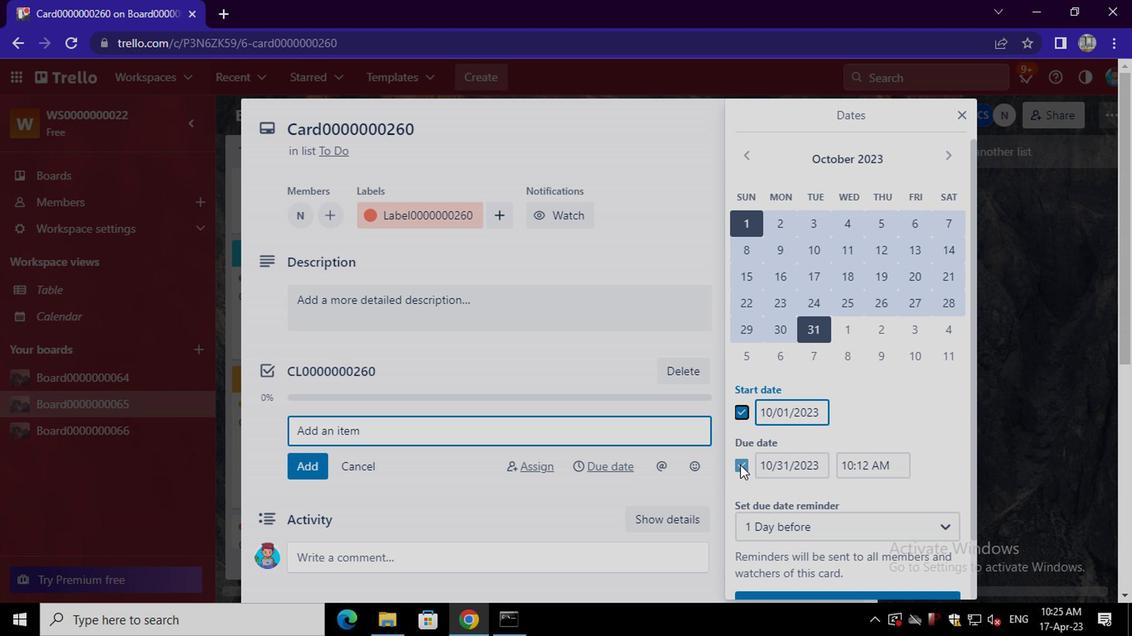 
Action: Mouse moved to (948, 154)
Screenshot: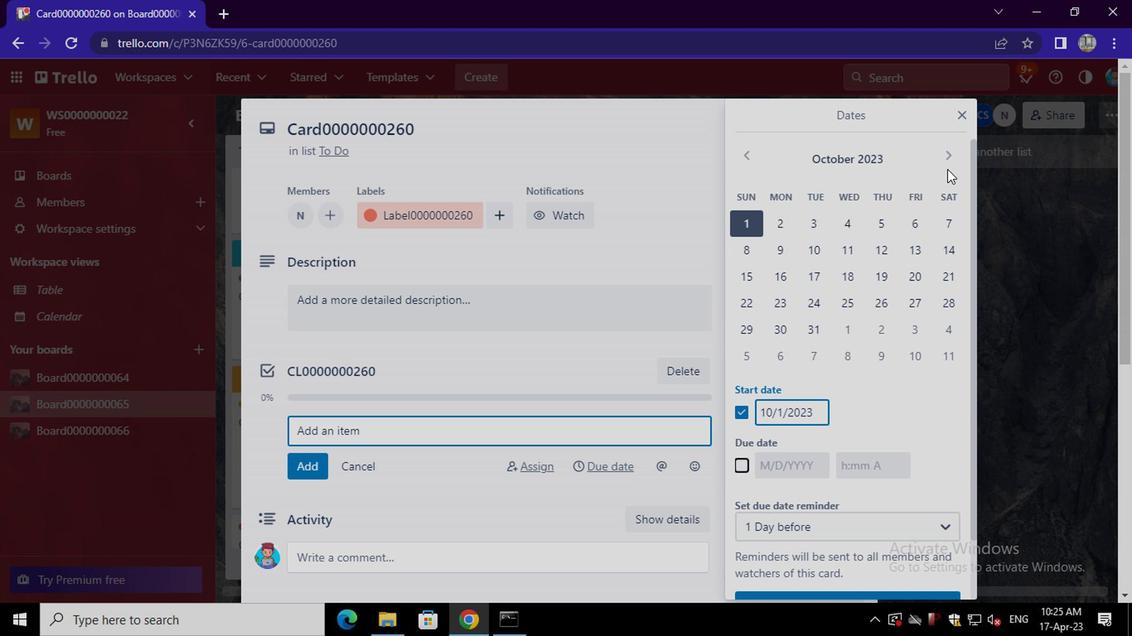 
Action: Mouse pressed left at (948, 154)
Screenshot: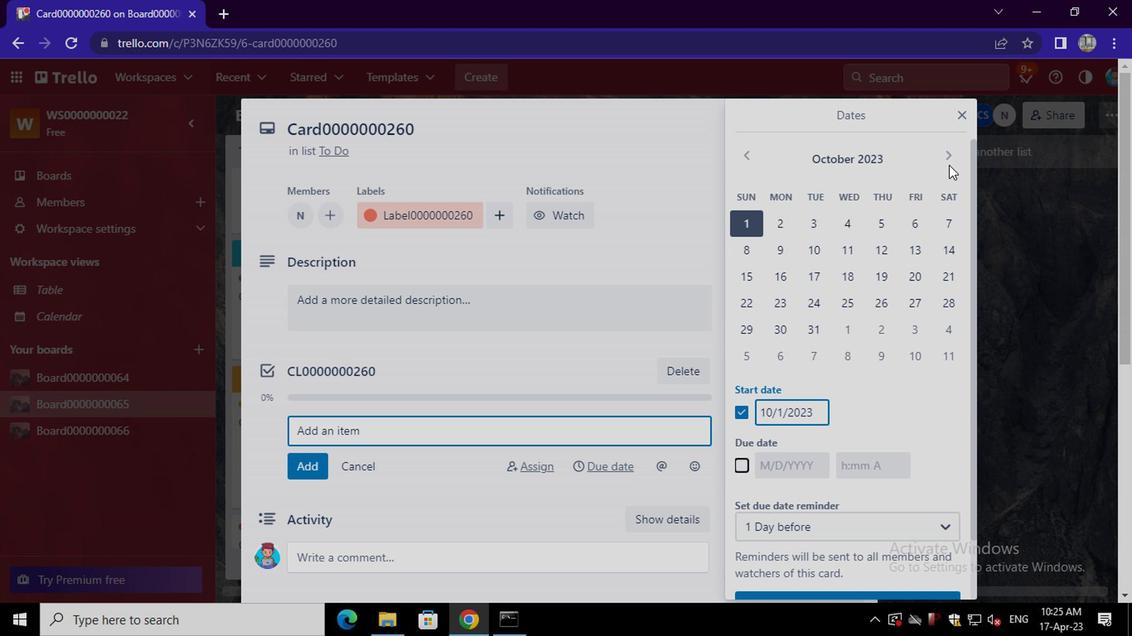 
Action: Mouse moved to (855, 227)
Screenshot: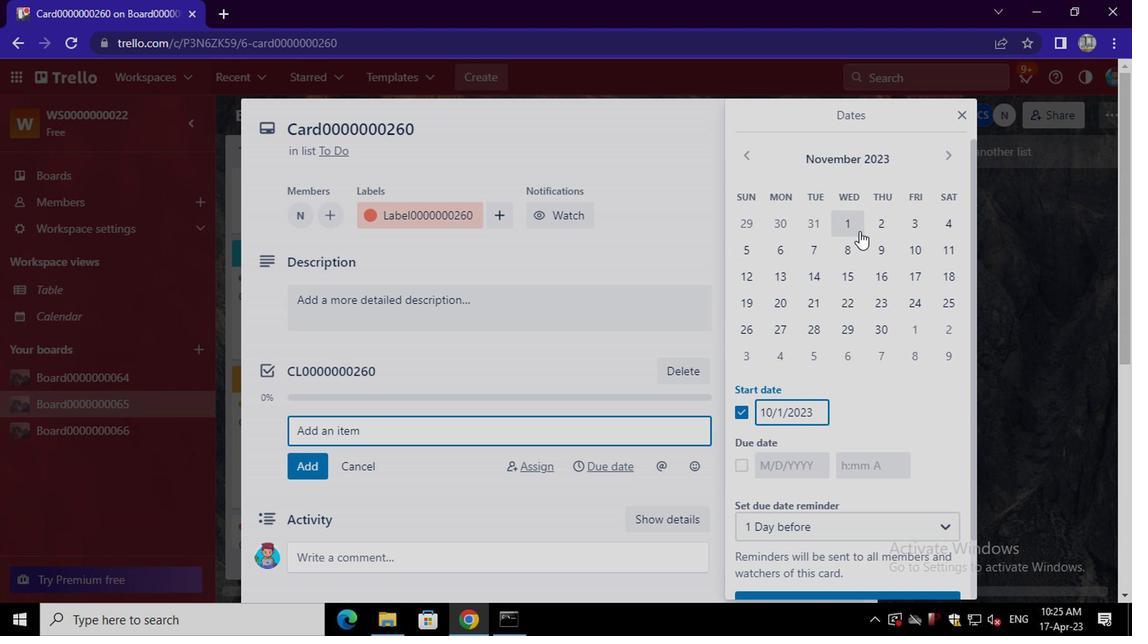 
Action: Mouse pressed left at (855, 227)
Screenshot: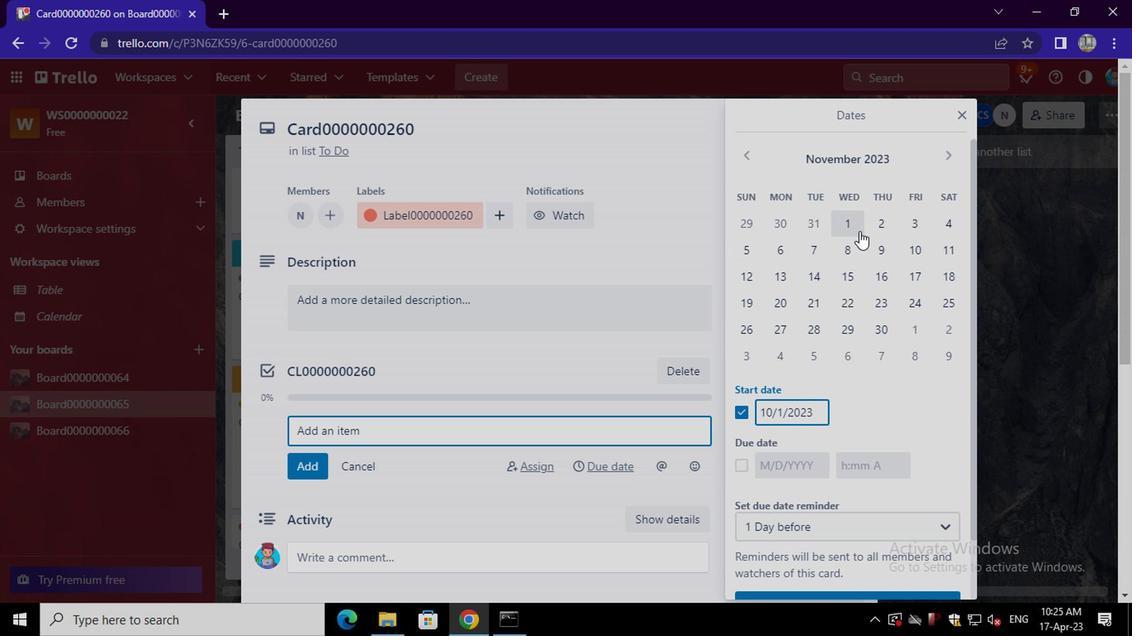 
Action: Mouse moved to (738, 467)
Screenshot: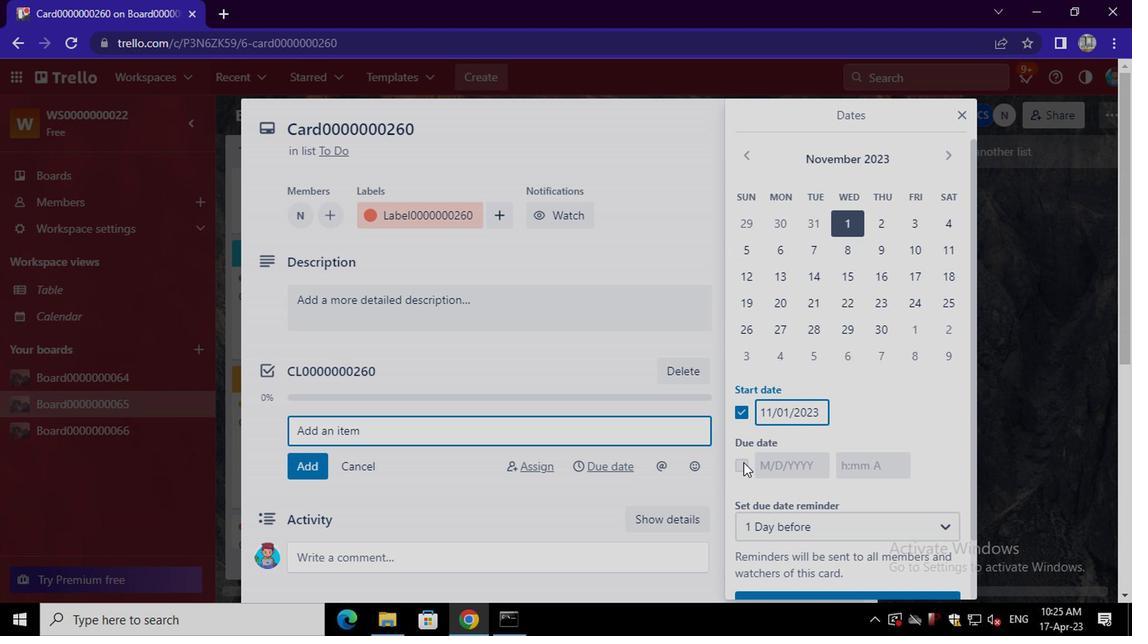 
Action: Mouse pressed left at (738, 467)
Screenshot: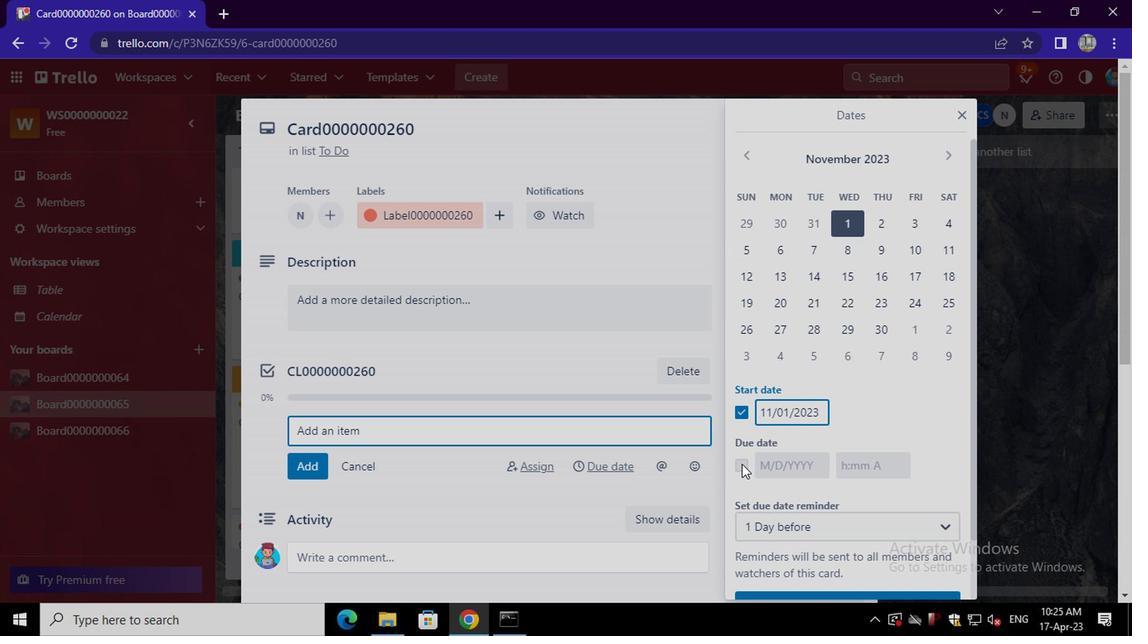 
Action: Mouse moved to (876, 335)
Screenshot: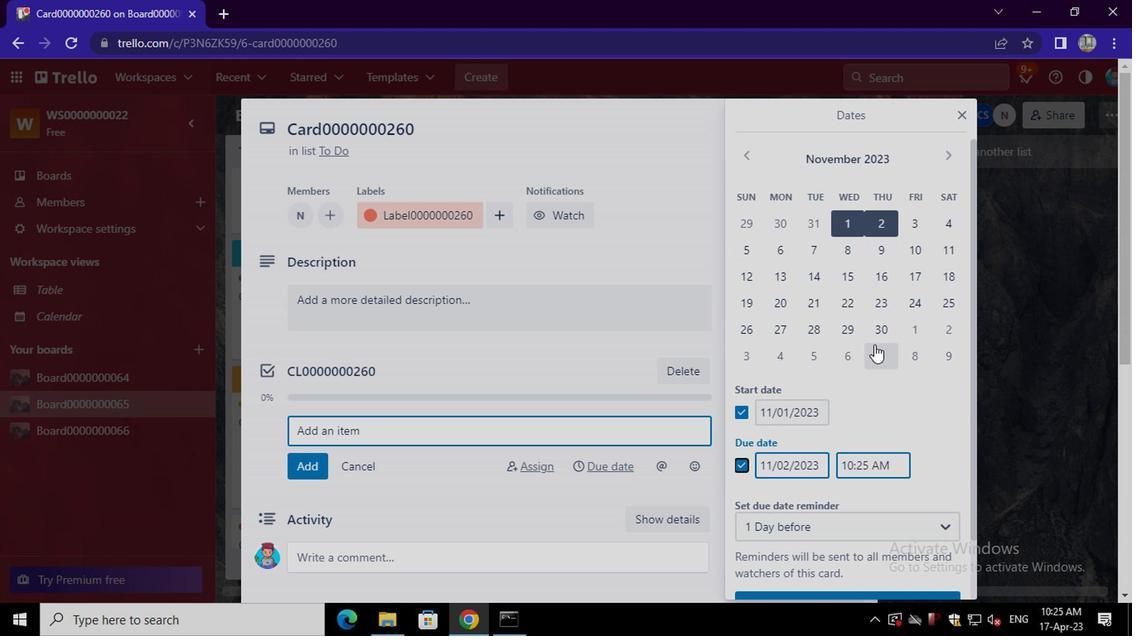 
Action: Mouse pressed left at (876, 335)
Screenshot: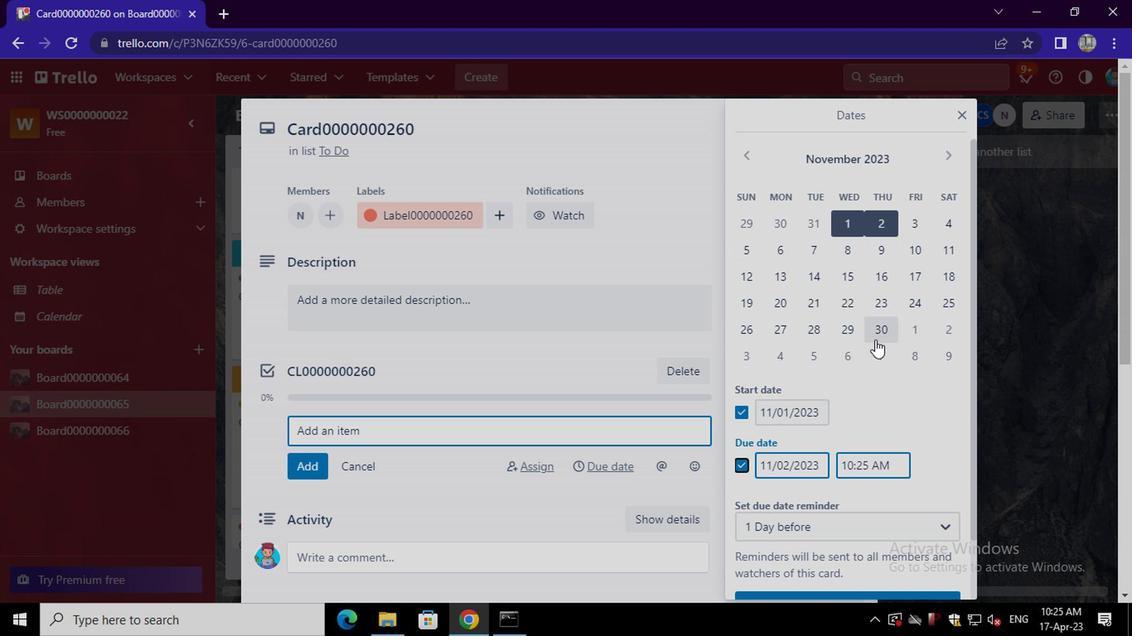 
Action: Mouse moved to (864, 600)
Screenshot: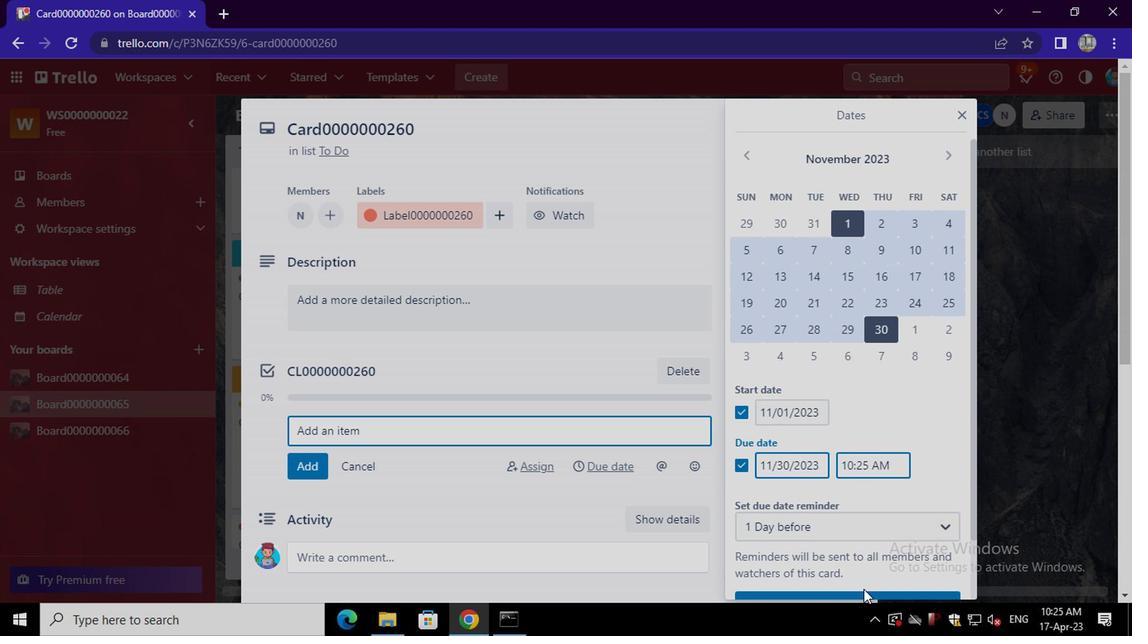 
Action: Mouse pressed left at (864, 600)
Screenshot: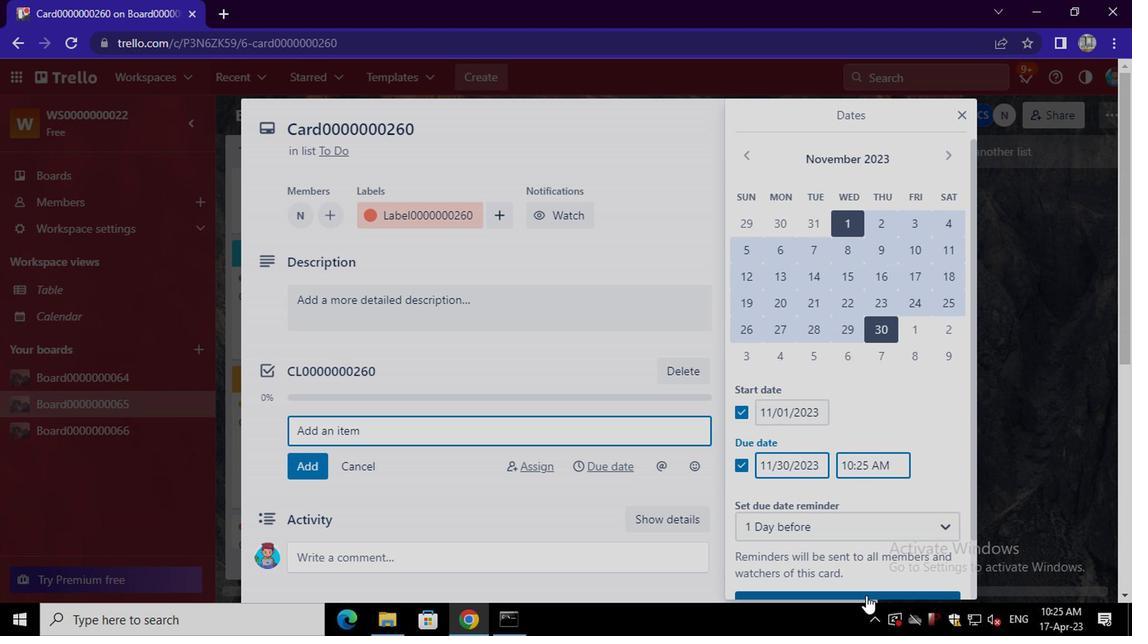 
Action: Mouse moved to (864, 599)
Screenshot: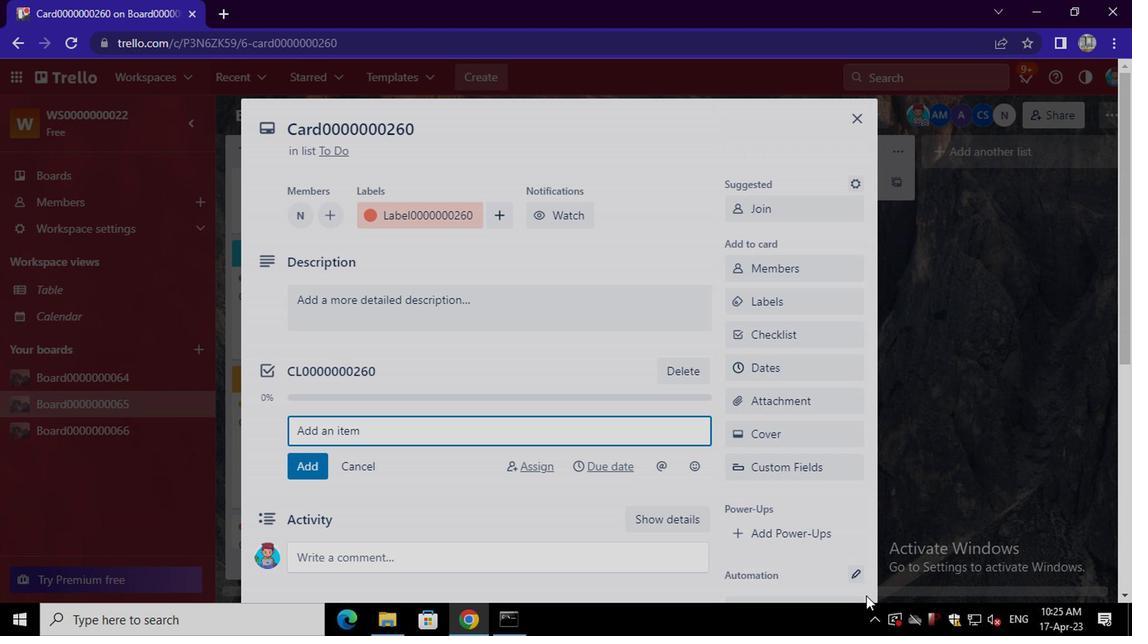 
